Task: Find connections with filter location Zaqatala with filter topic #Bestadvicewith filter profile language Spanish with filter current company Toll Group with filter school Emeritus with filter industry Mental Health Care with filter service category Information Management with filter keywords title Supervisors
Action: Mouse moved to (512, 193)
Screenshot: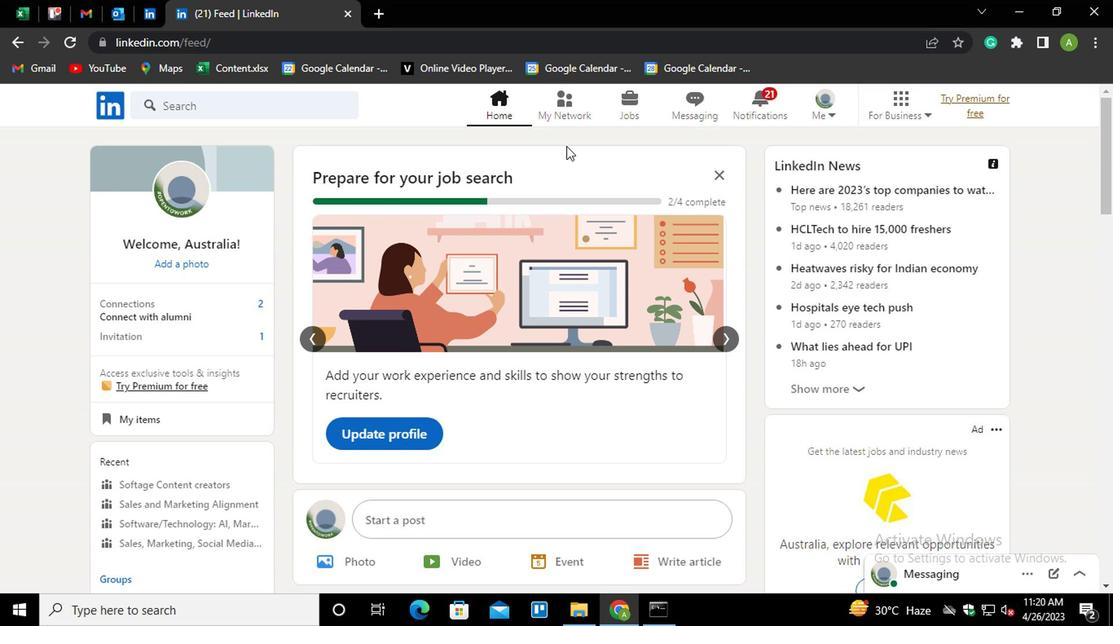 
Action: Mouse pressed left at (512, 193)
Screenshot: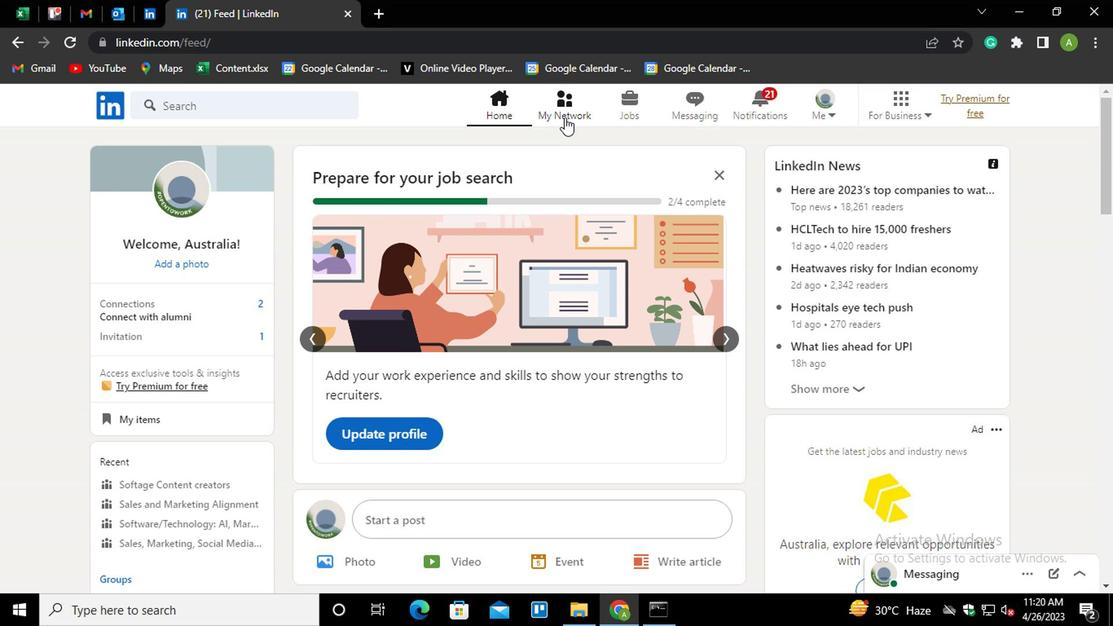 
Action: Mouse moved to (279, 243)
Screenshot: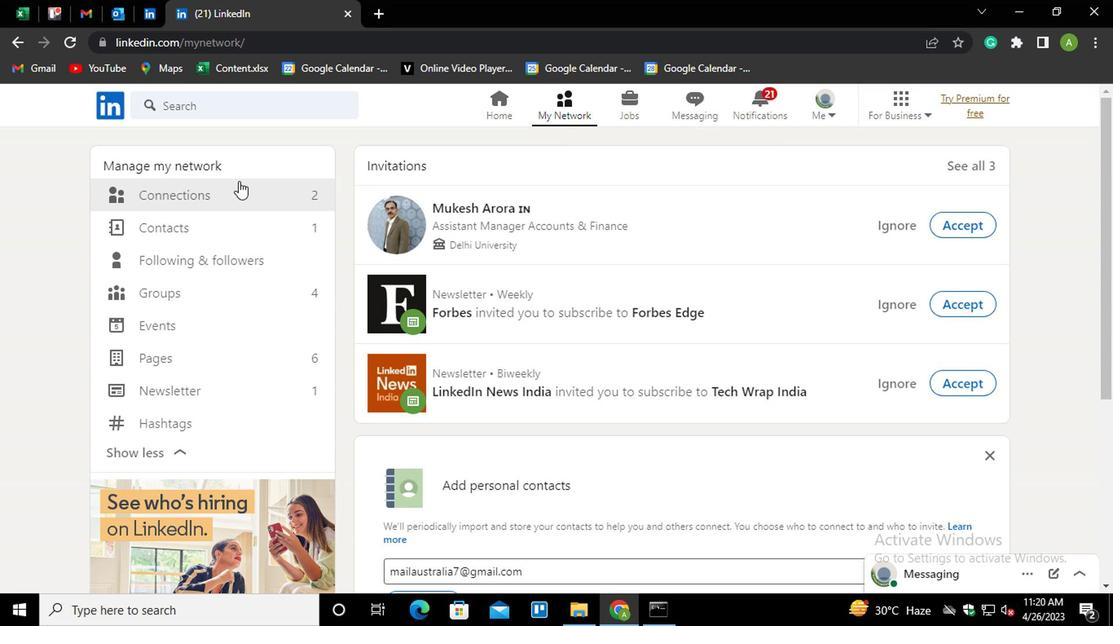 
Action: Mouse pressed left at (279, 243)
Screenshot: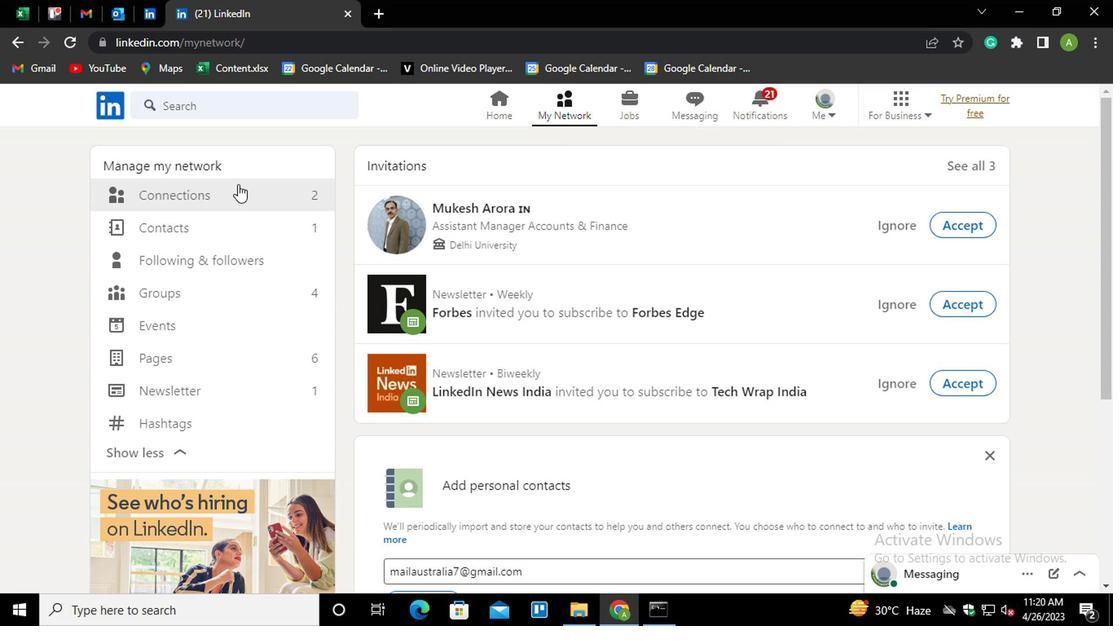 
Action: Mouse moved to (578, 250)
Screenshot: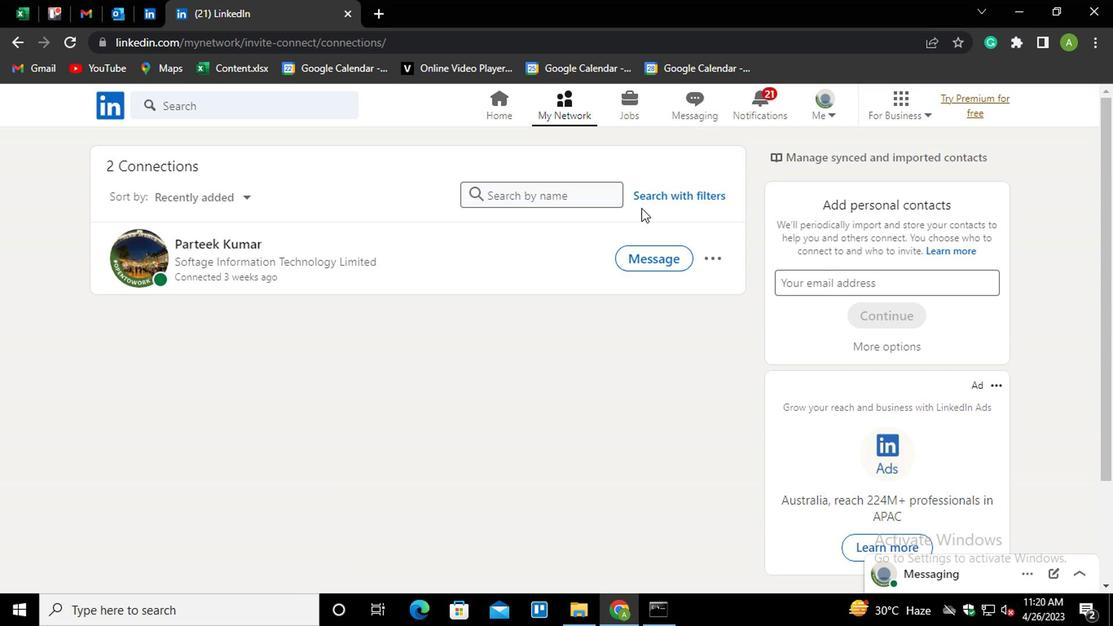 
Action: Mouse pressed left at (578, 250)
Screenshot: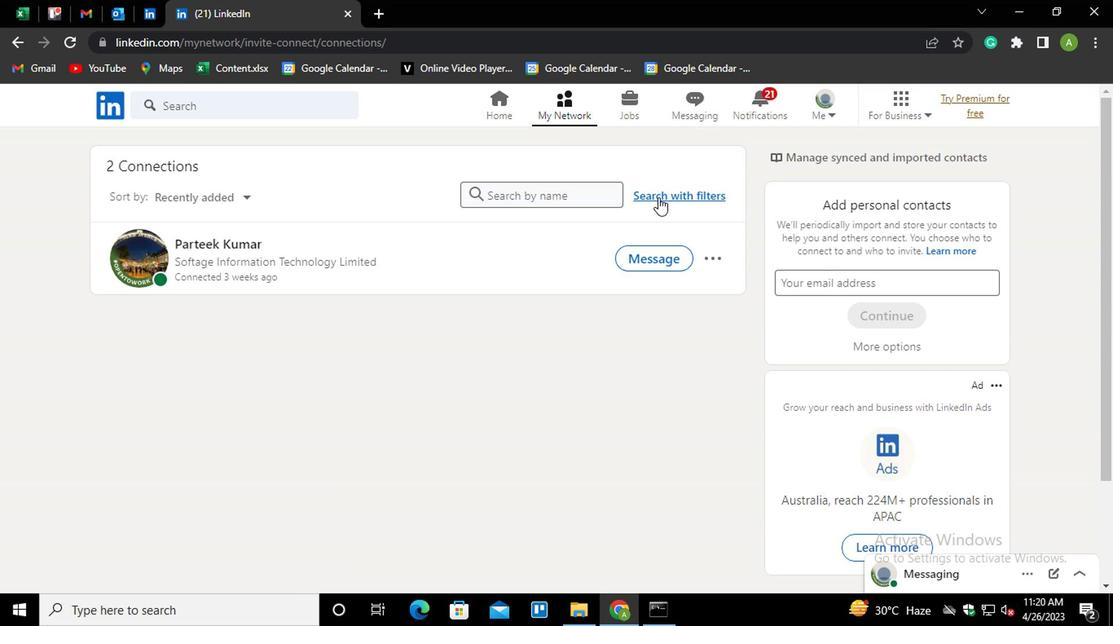 
Action: Mouse moved to (501, 216)
Screenshot: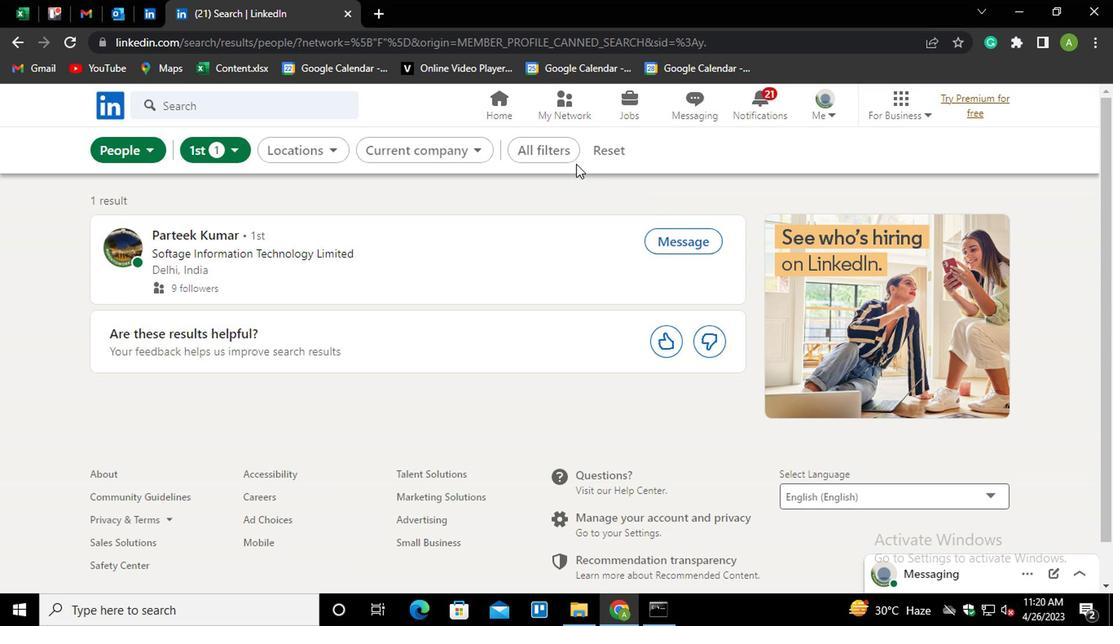
Action: Mouse pressed left at (501, 216)
Screenshot: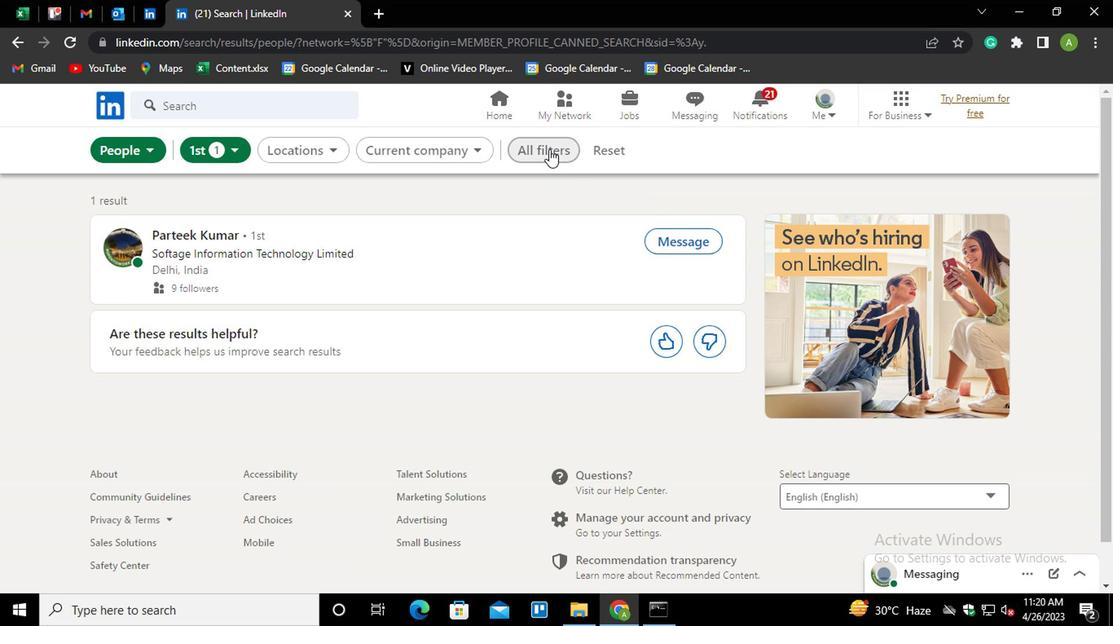 
Action: Mouse moved to (650, 327)
Screenshot: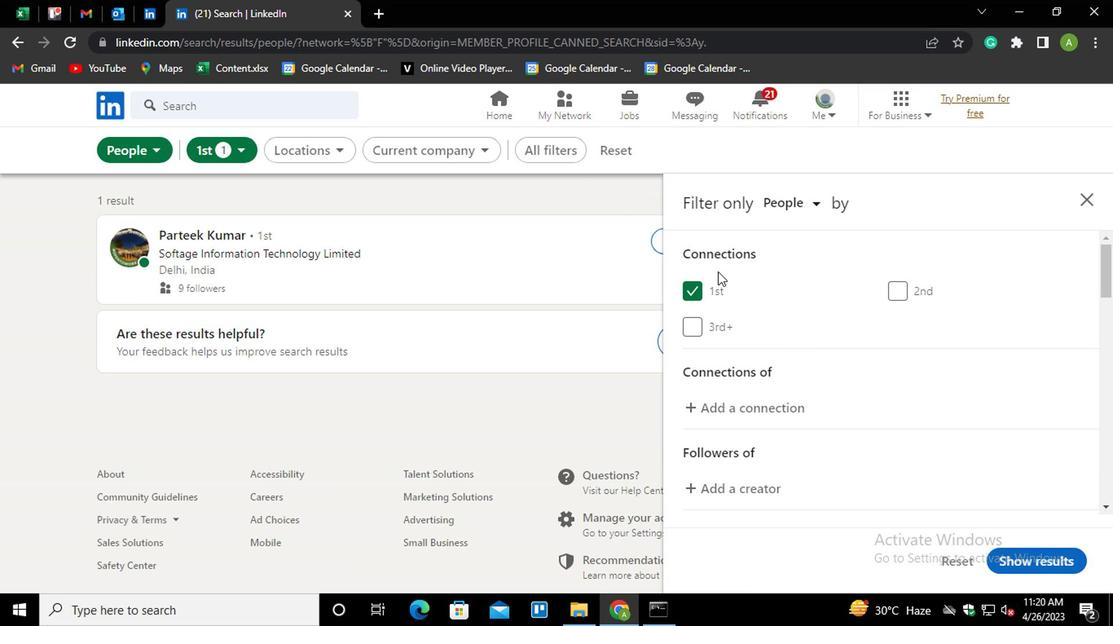 
Action: Mouse scrolled (650, 327) with delta (0, 0)
Screenshot: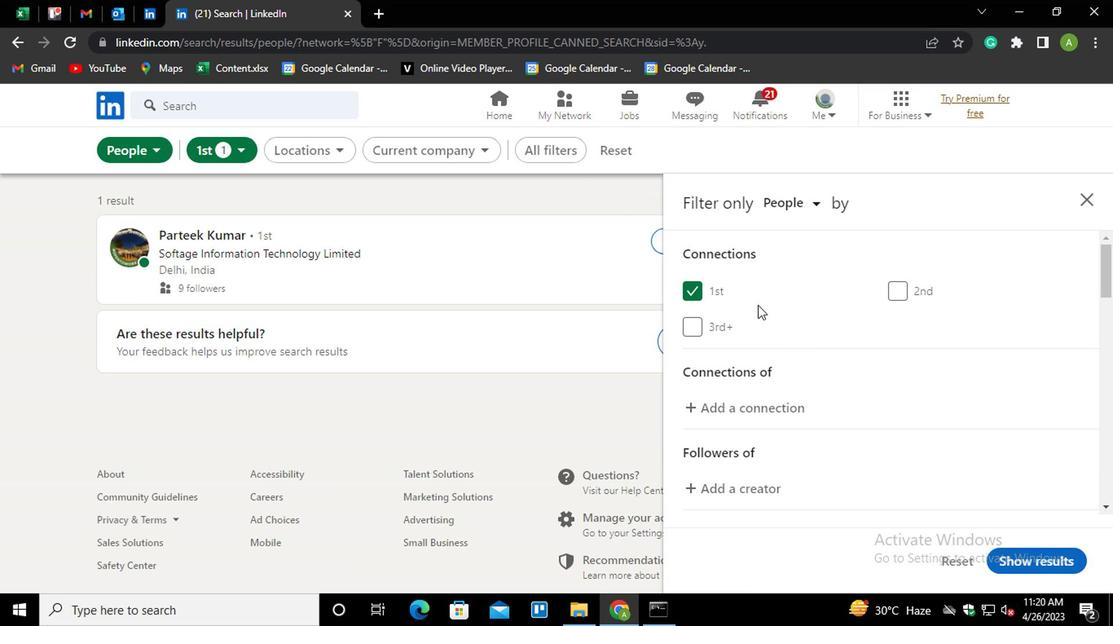 
Action: Mouse scrolled (650, 327) with delta (0, 0)
Screenshot: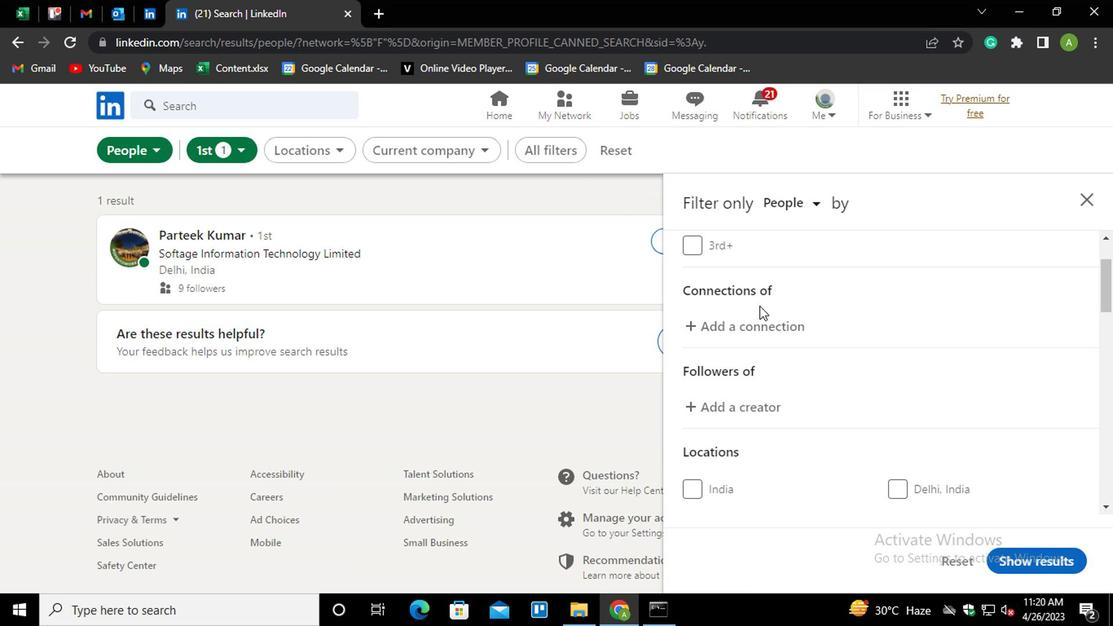
Action: Mouse scrolled (650, 327) with delta (0, 0)
Screenshot: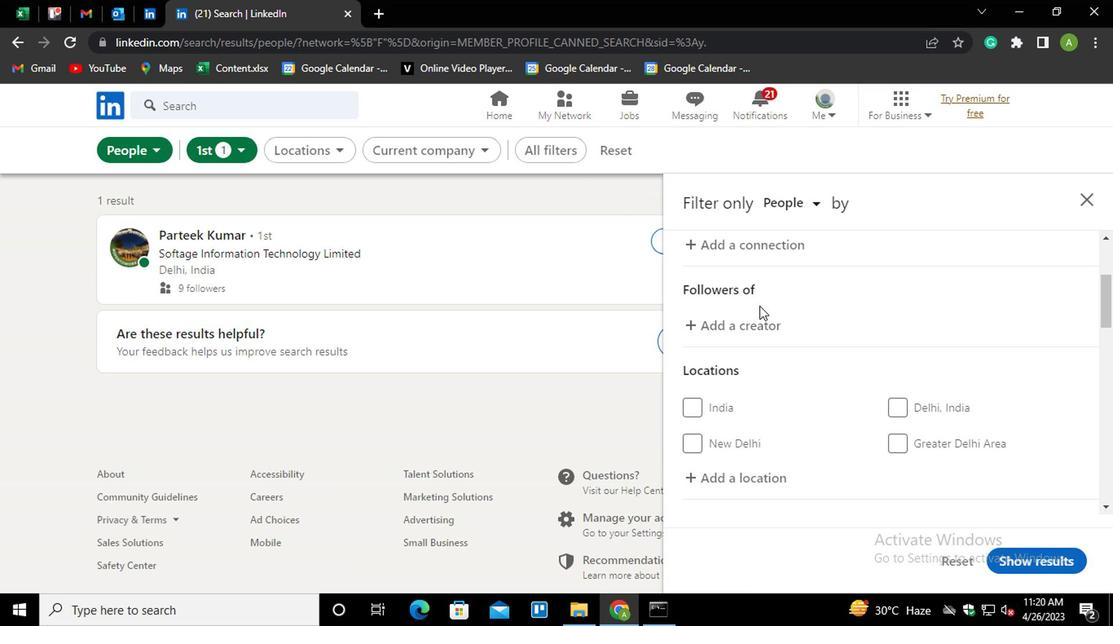 
Action: Mouse moved to (641, 389)
Screenshot: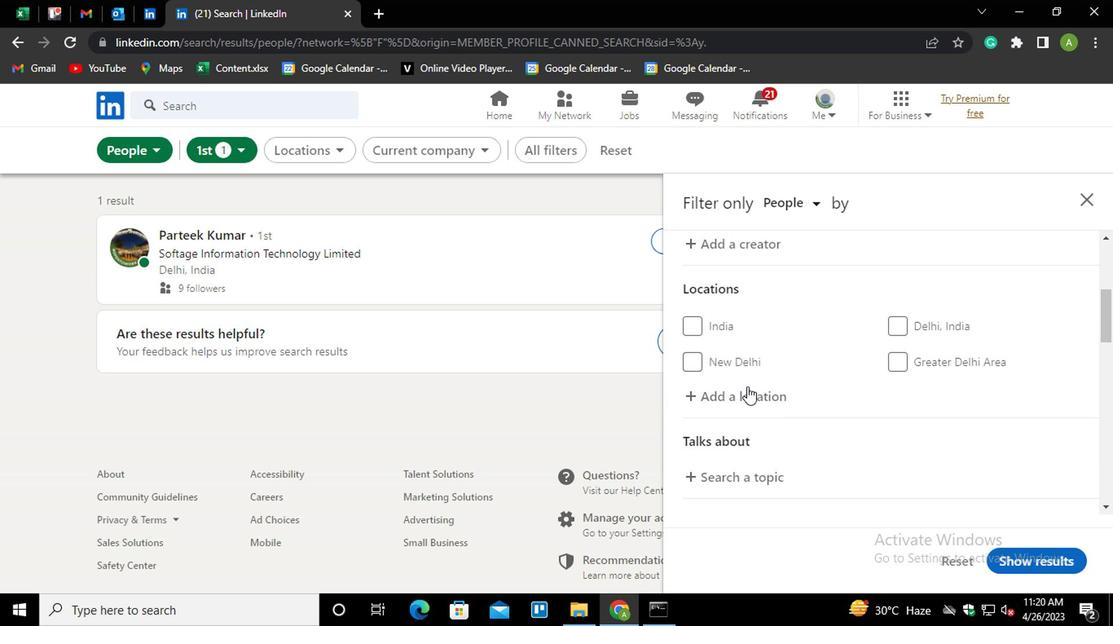 
Action: Mouse pressed left at (641, 389)
Screenshot: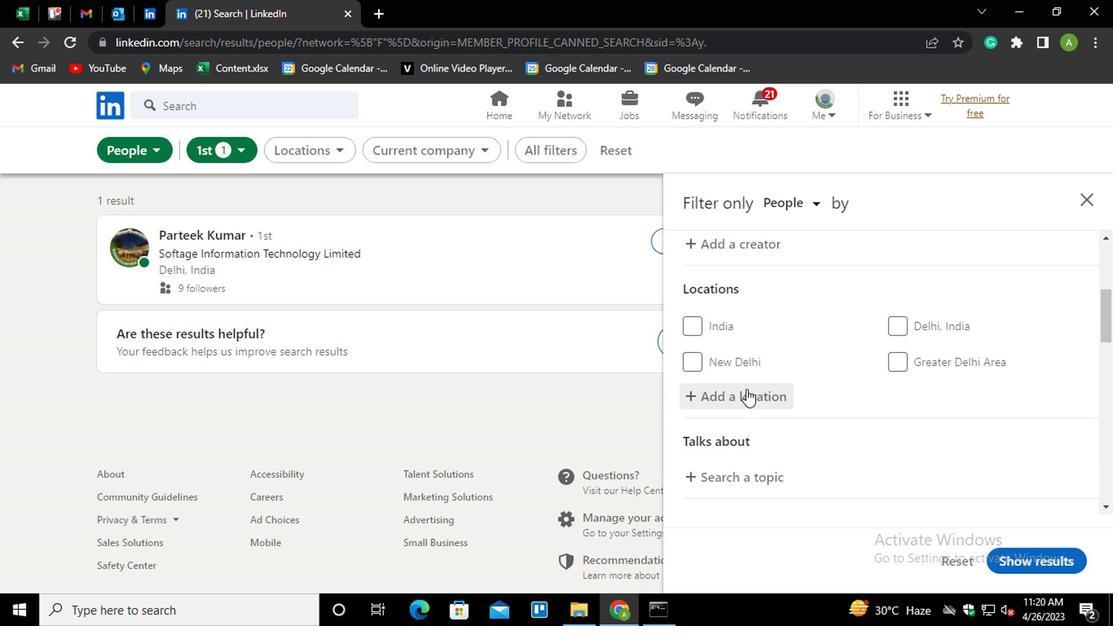 
Action: Mouse moved to (640, 392)
Screenshot: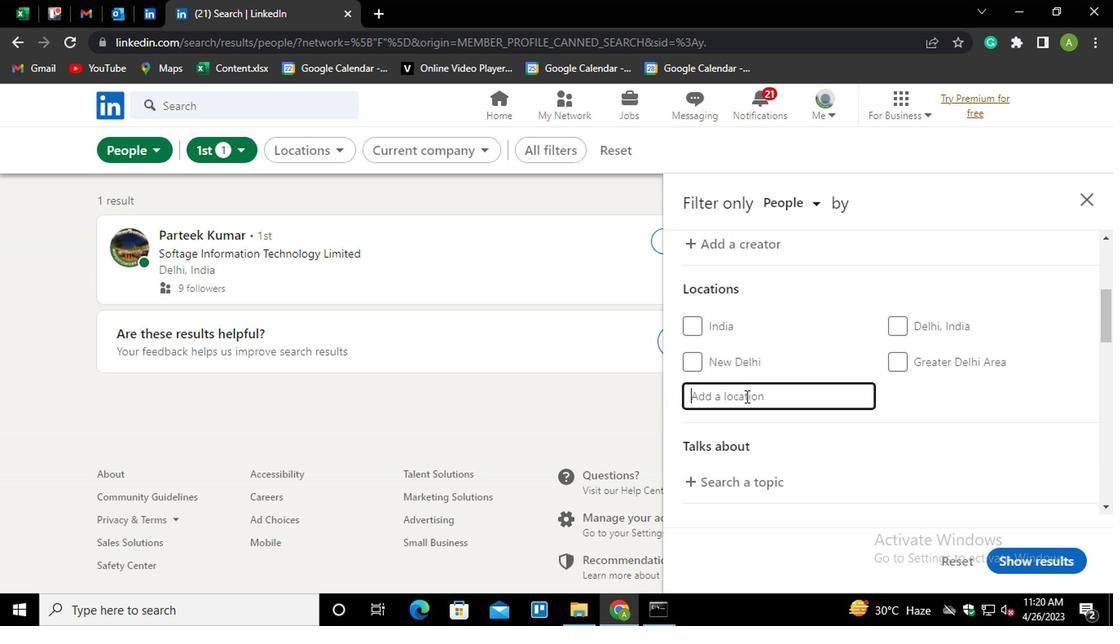 
Action: Mouse pressed left at (640, 392)
Screenshot: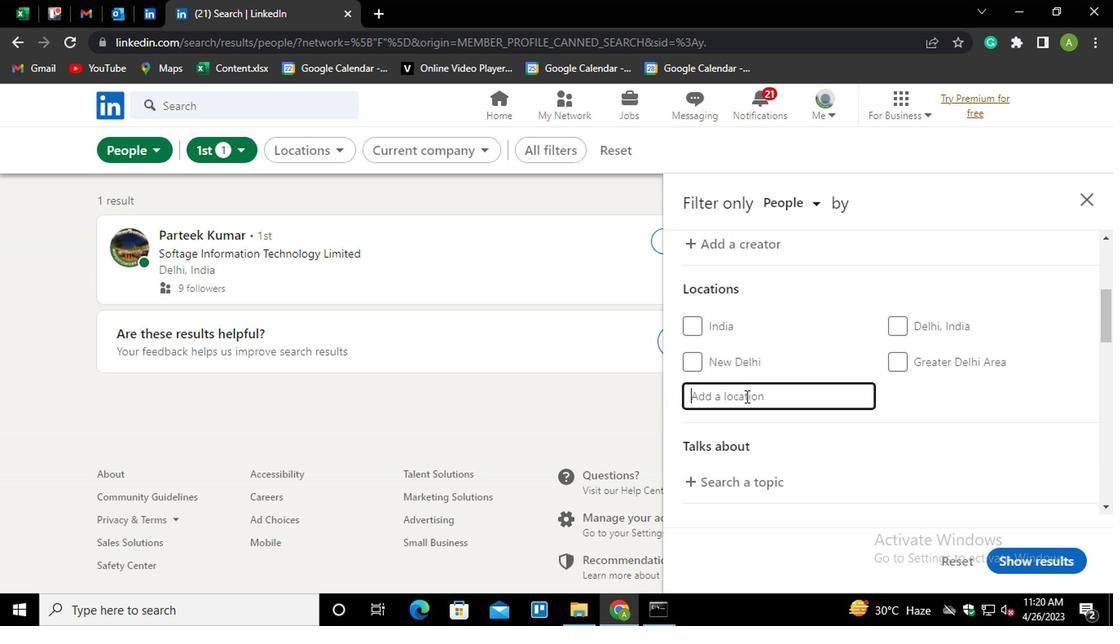 
Action: Mouse moved to (638, 393)
Screenshot: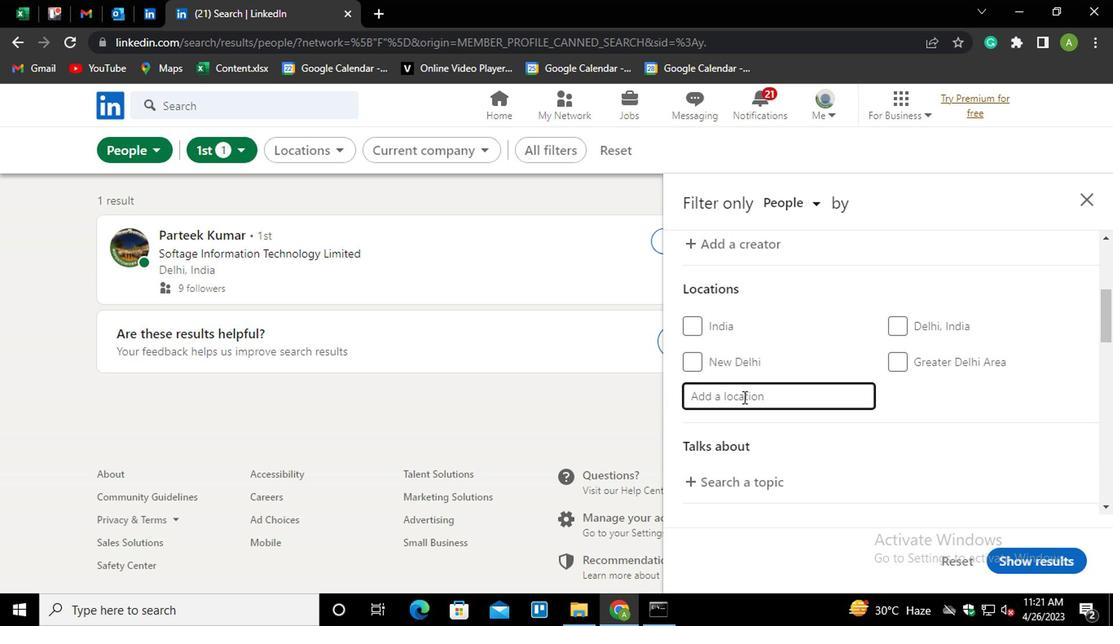 
Action: Key pressed <Key.shift>ZAQATAIA
Screenshot: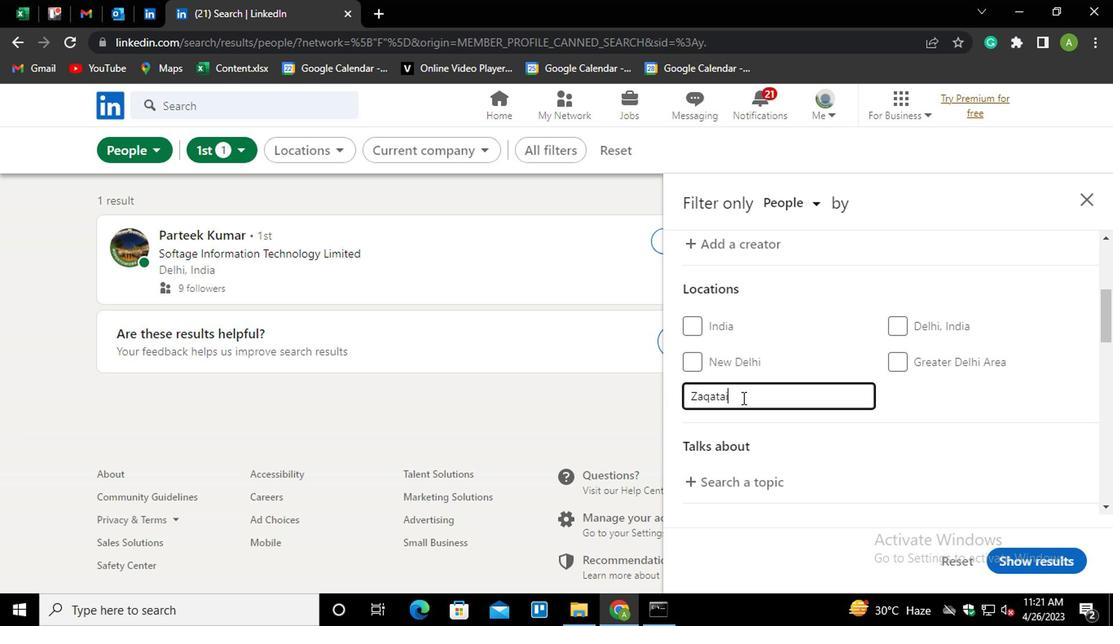 
Action: Mouse moved to (847, 417)
Screenshot: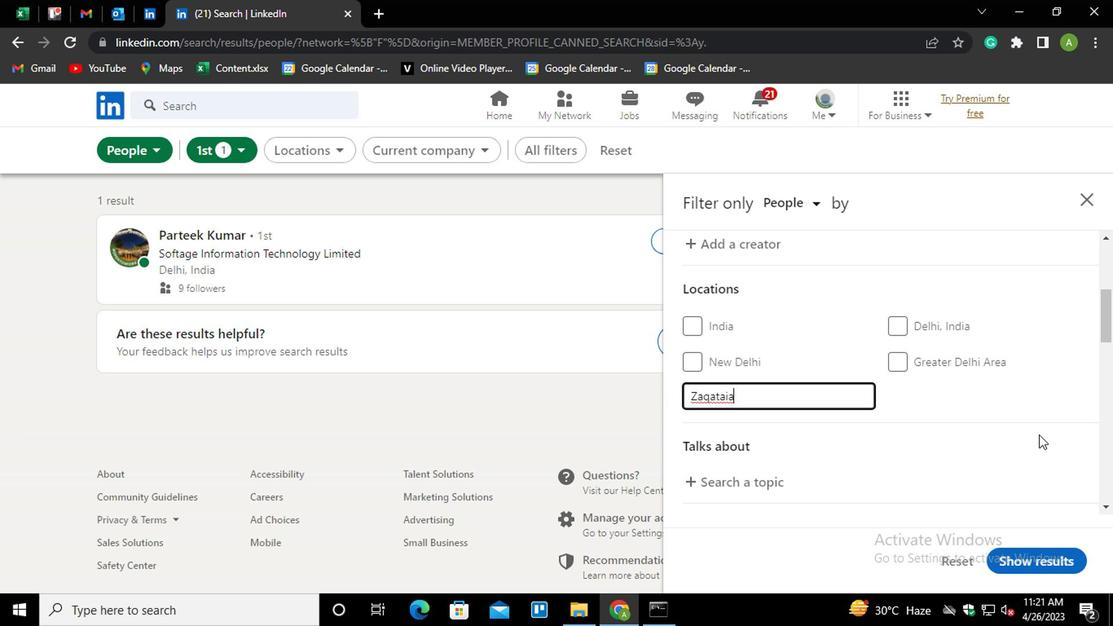 
Action: Mouse pressed left at (847, 417)
Screenshot: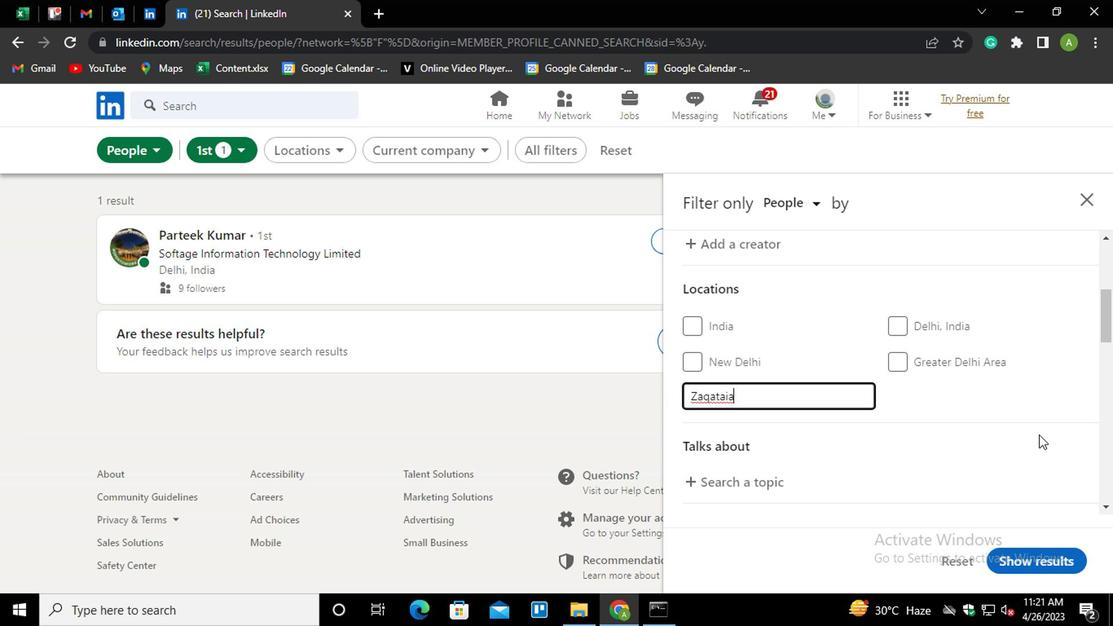 
Action: Mouse scrolled (847, 416) with delta (0, 0)
Screenshot: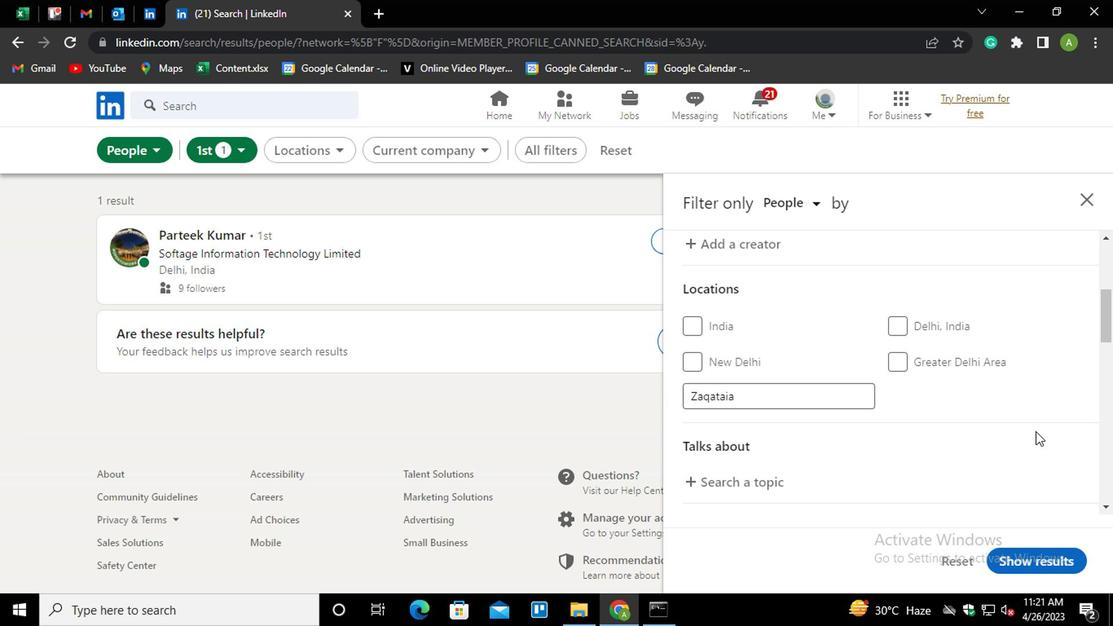 
Action: Mouse scrolled (847, 416) with delta (0, 0)
Screenshot: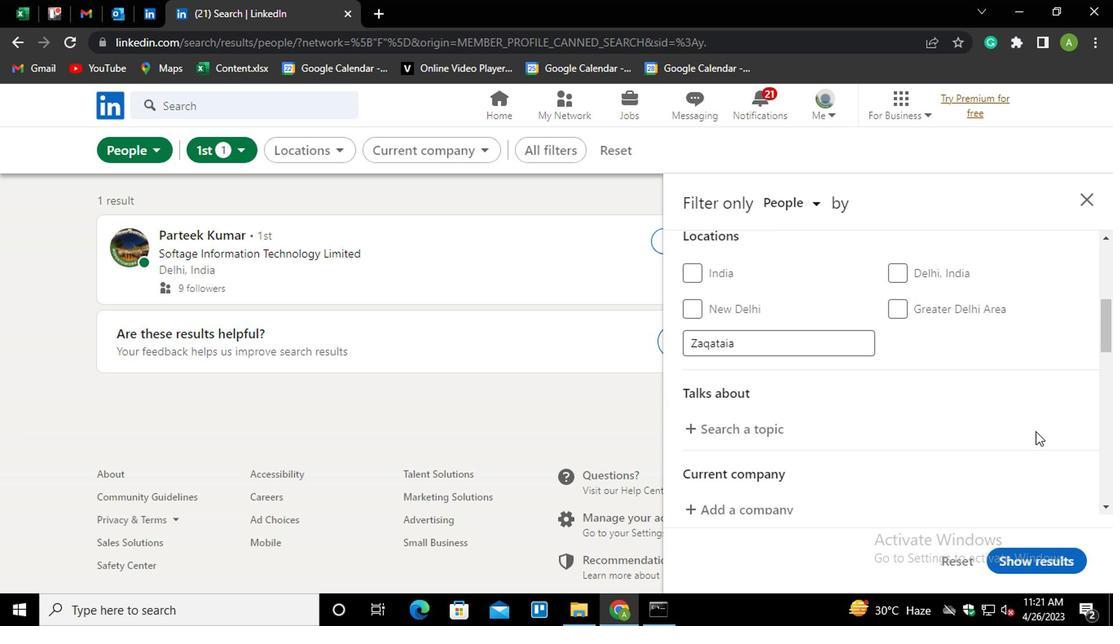 
Action: Mouse moved to (641, 332)
Screenshot: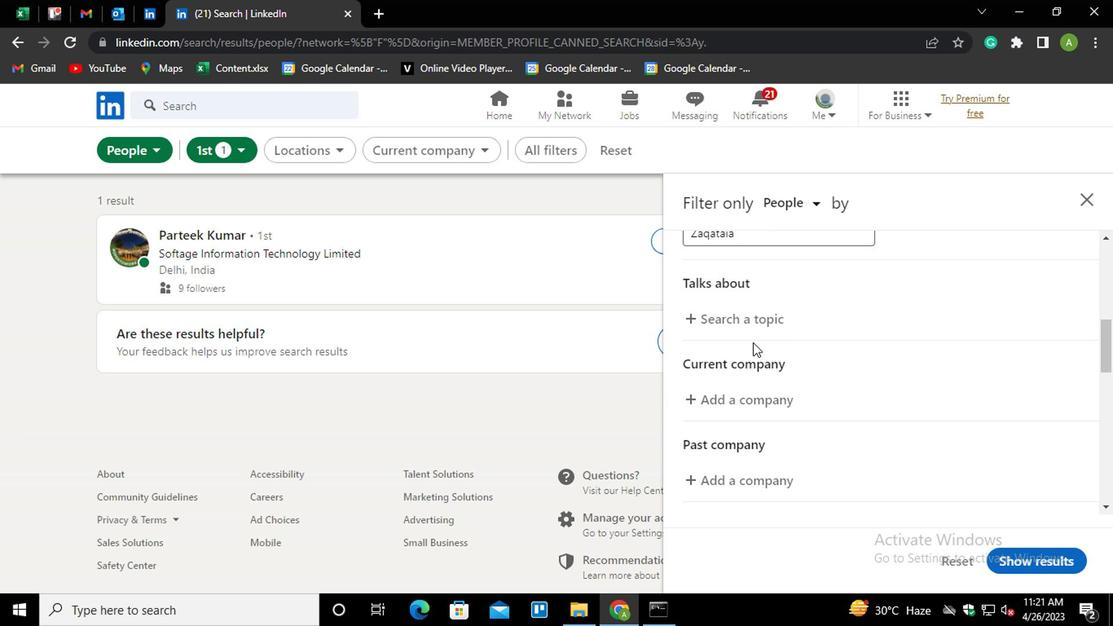 
Action: Mouse pressed left at (641, 332)
Screenshot: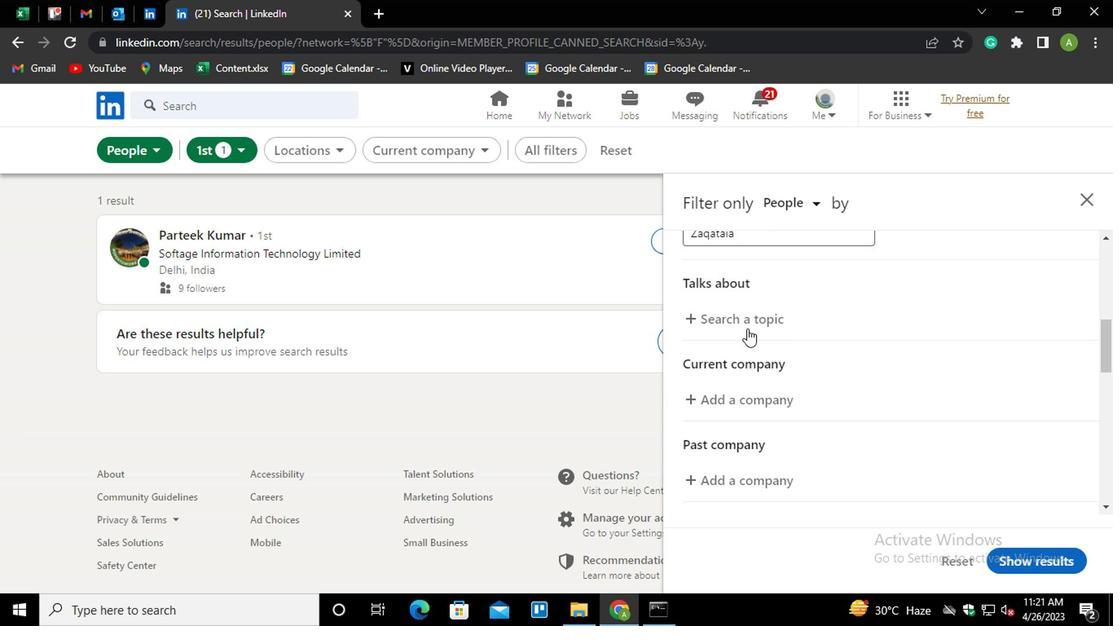 
Action: Key pressed <Key.shift>#<Key.shift>BESTADVICE
Screenshot: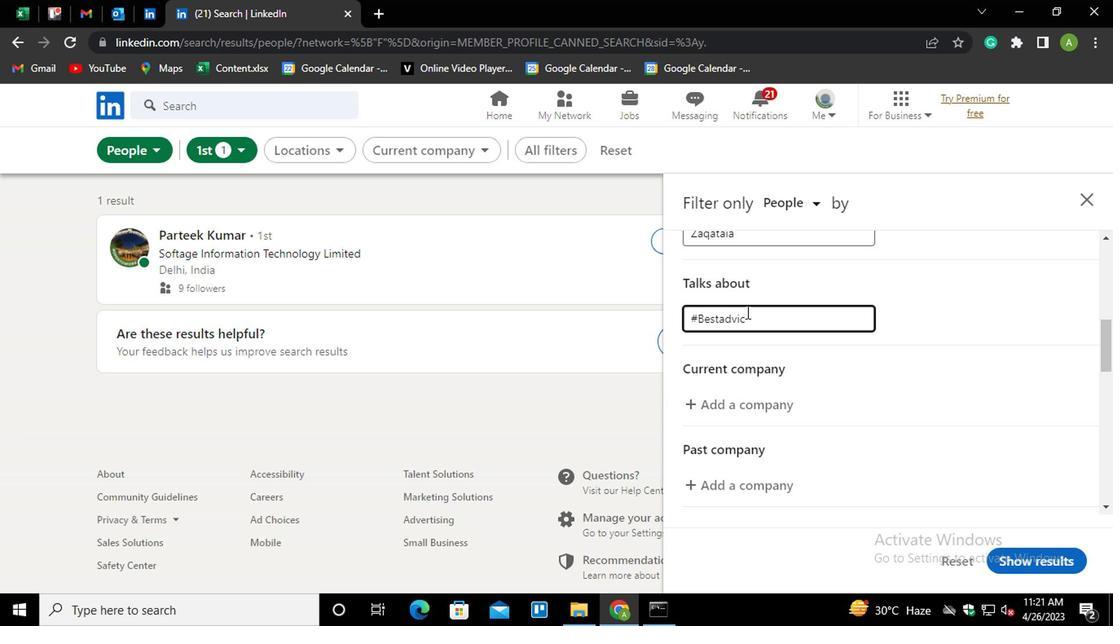 
Action: Mouse moved to (829, 342)
Screenshot: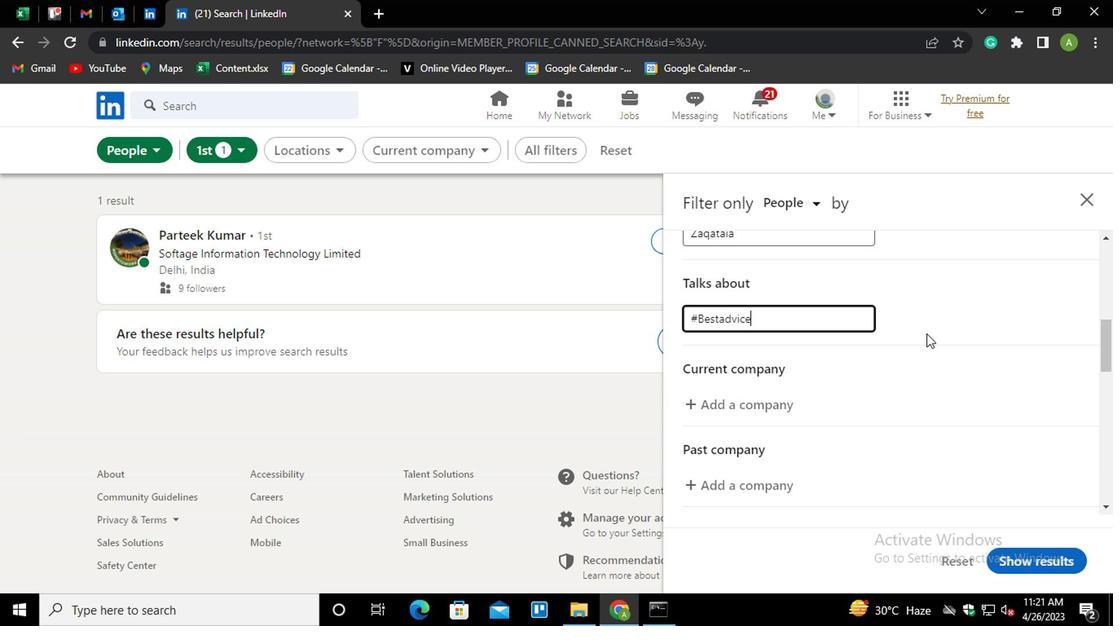 
Action: Mouse pressed left at (829, 342)
Screenshot: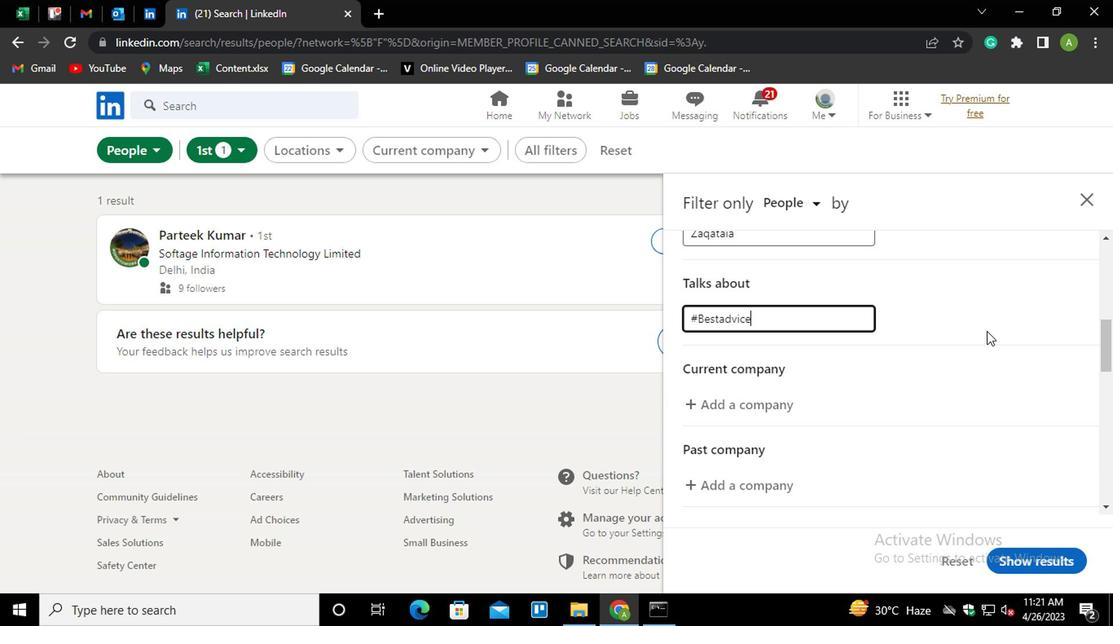 
Action: Mouse moved to (829, 342)
Screenshot: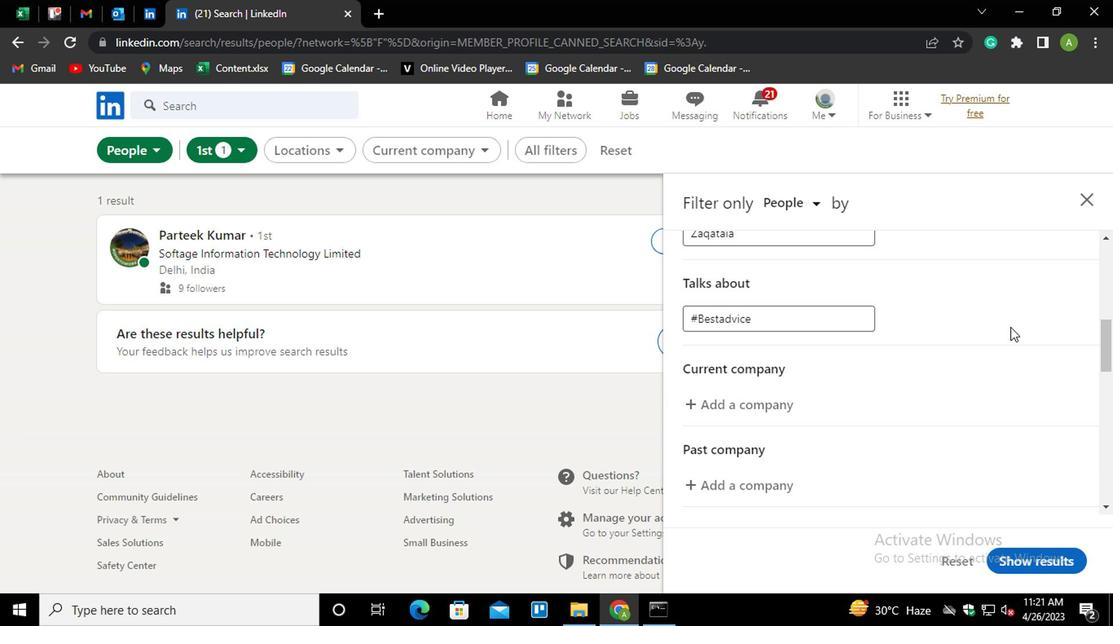 
Action: Mouse scrolled (829, 342) with delta (0, 0)
Screenshot: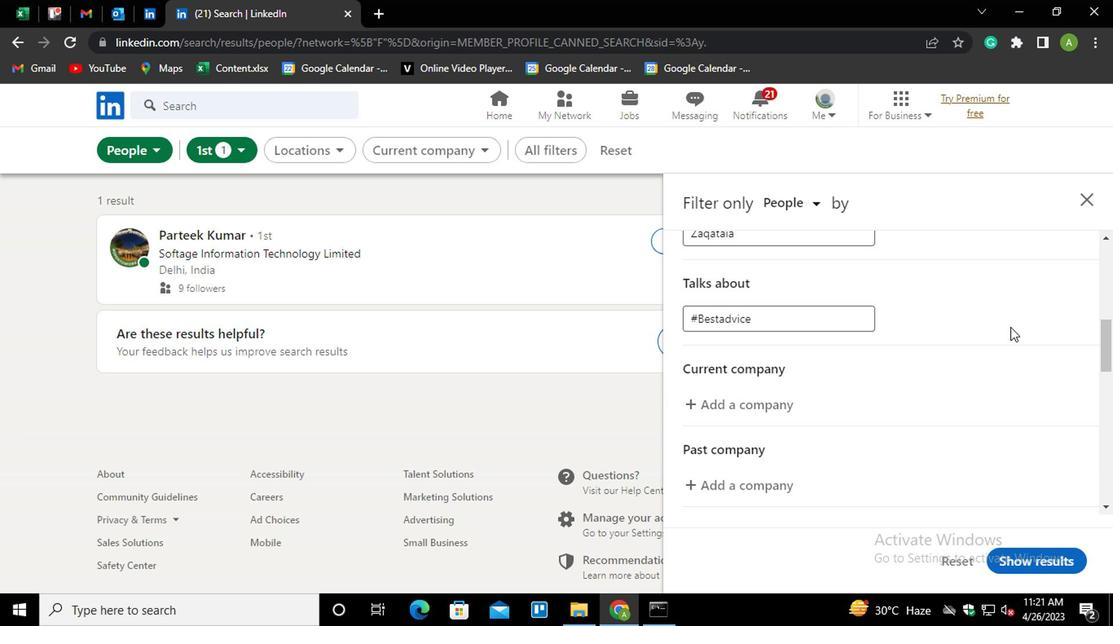 
Action: Mouse moved to (642, 342)
Screenshot: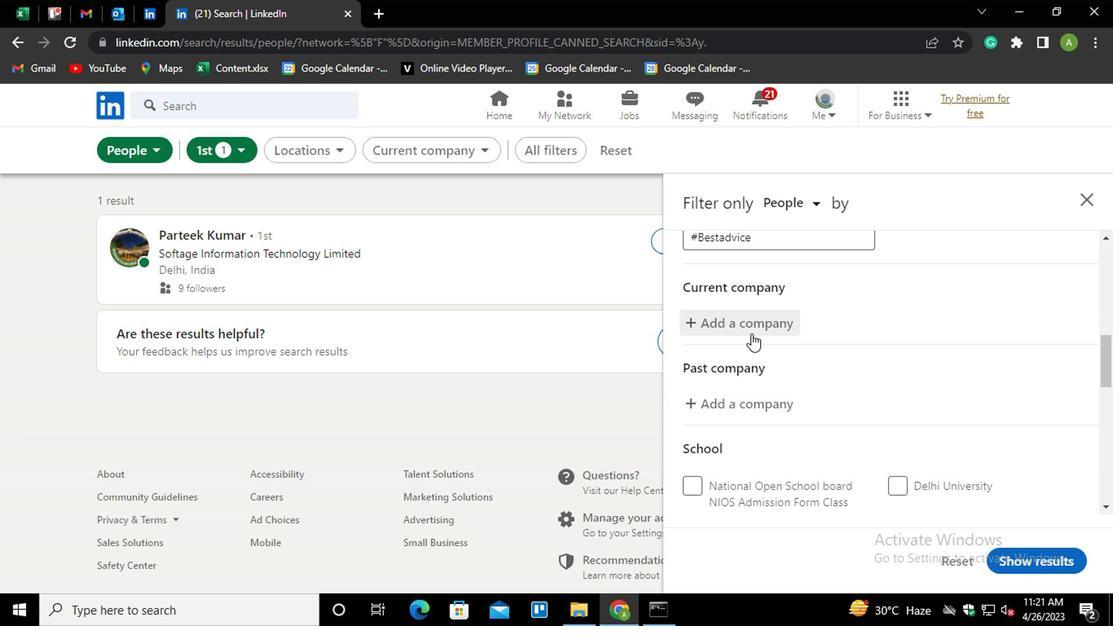 
Action: Mouse pressed left at (642, 342)
Screenshot: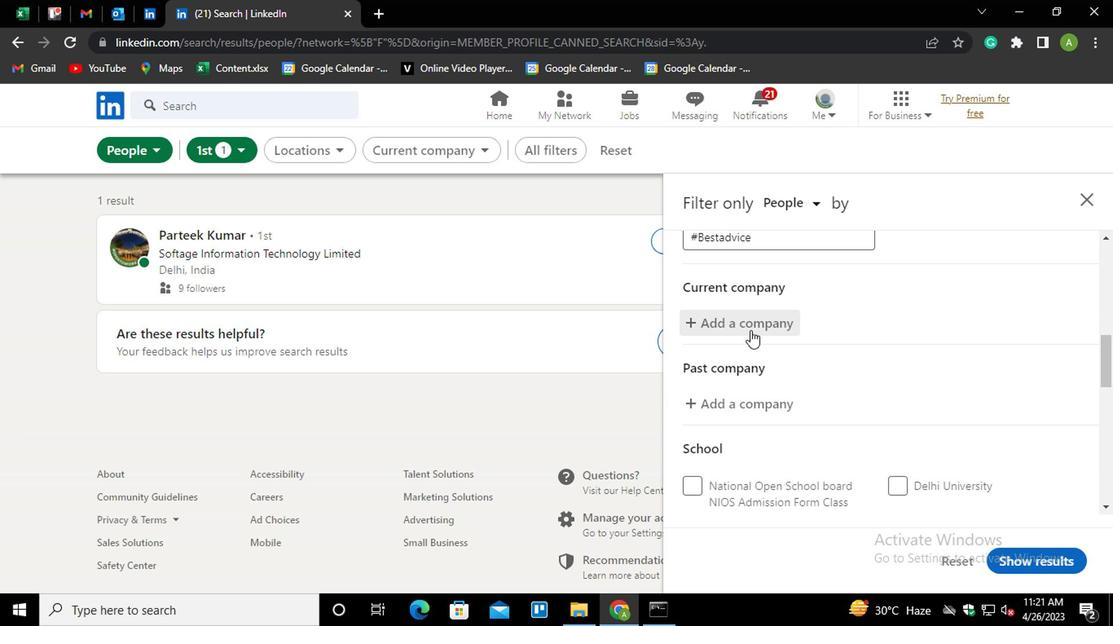 
Action: Mouse moved to (644, 339)
Screenshot: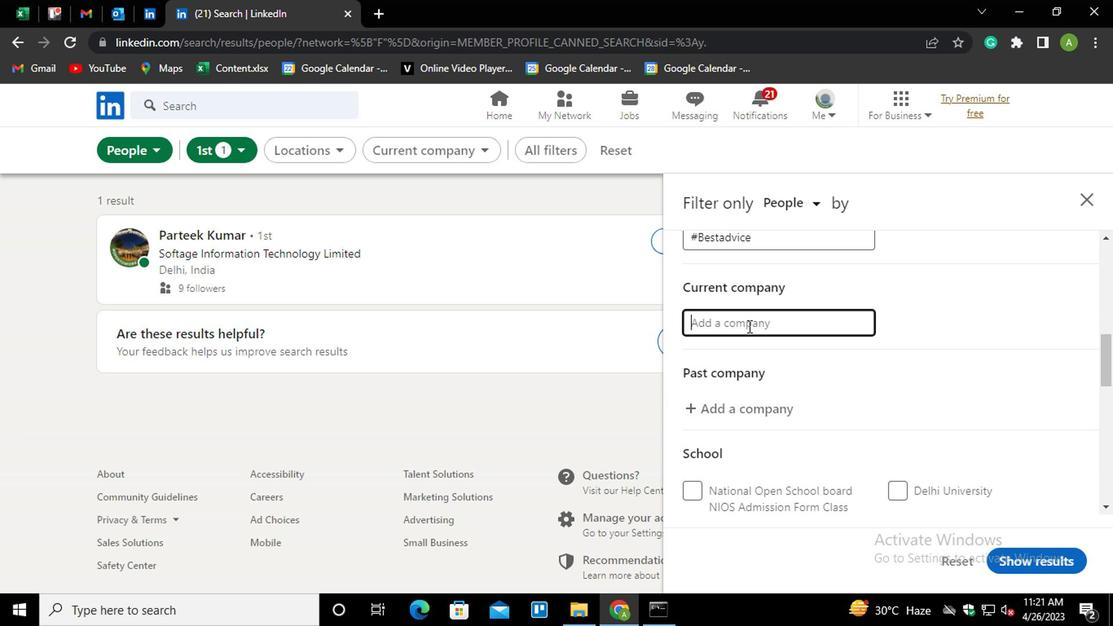 
Action: Mouse pressed left at (644, 339)
Screenshot: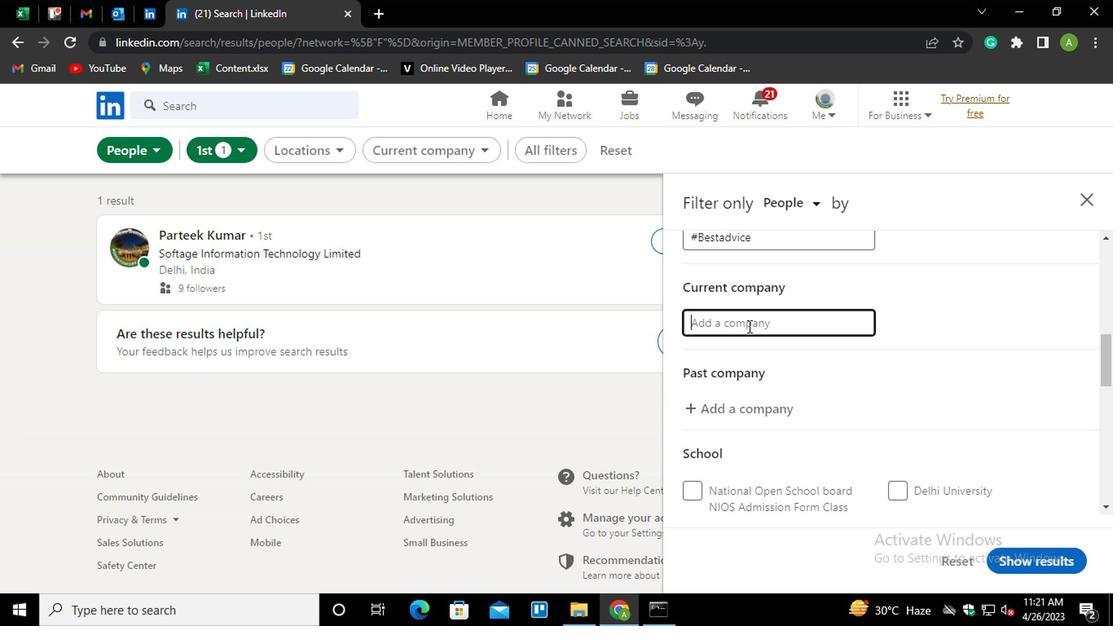 
Action: Key pressed <Key.shift>TOLL<Key.down><Key.enter>
Screenshot: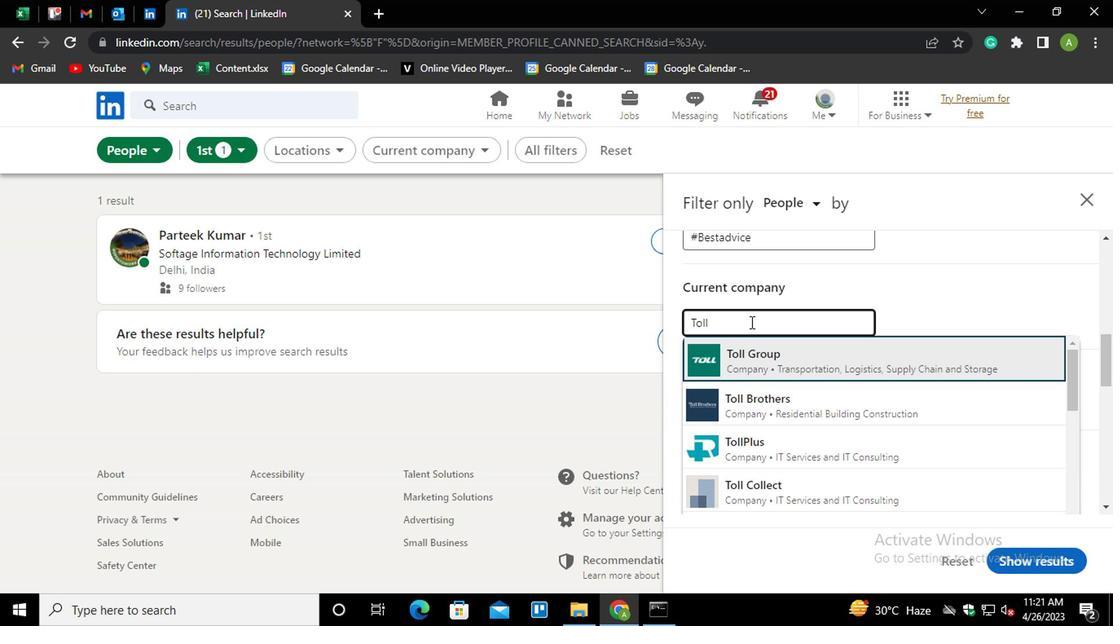 
Action: Mouse moved to (664, 343)
Screenshot: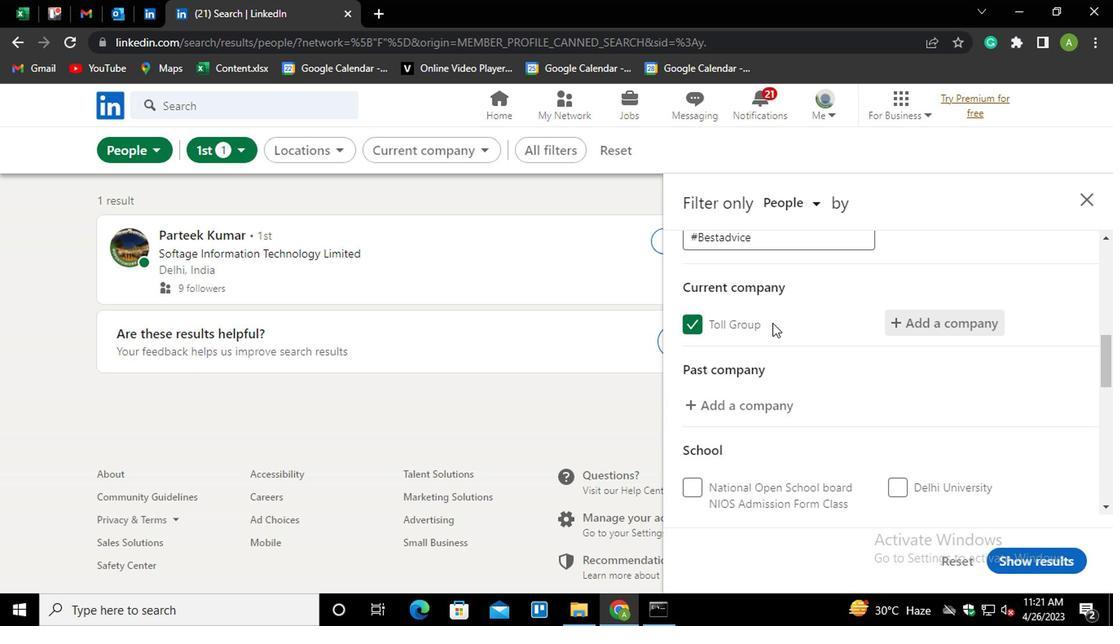 
Action: Mouse scrolled (664, 342) with delta (0, 0)
Screenshot: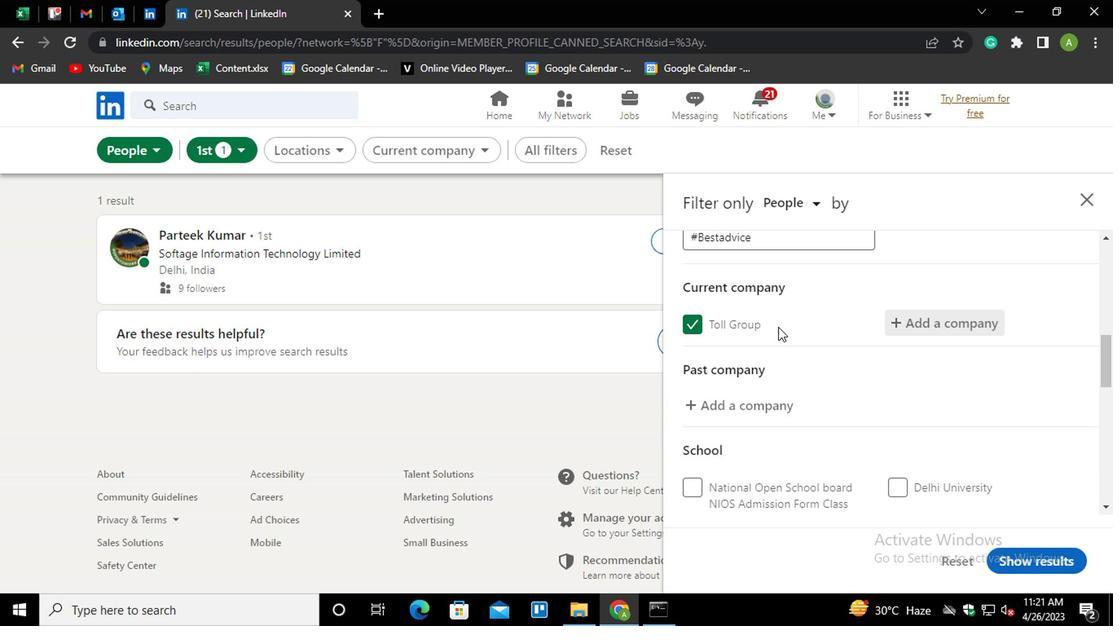 
Action: Mouse scrolled (664, 342) with delta (0, 0)
Screenshot: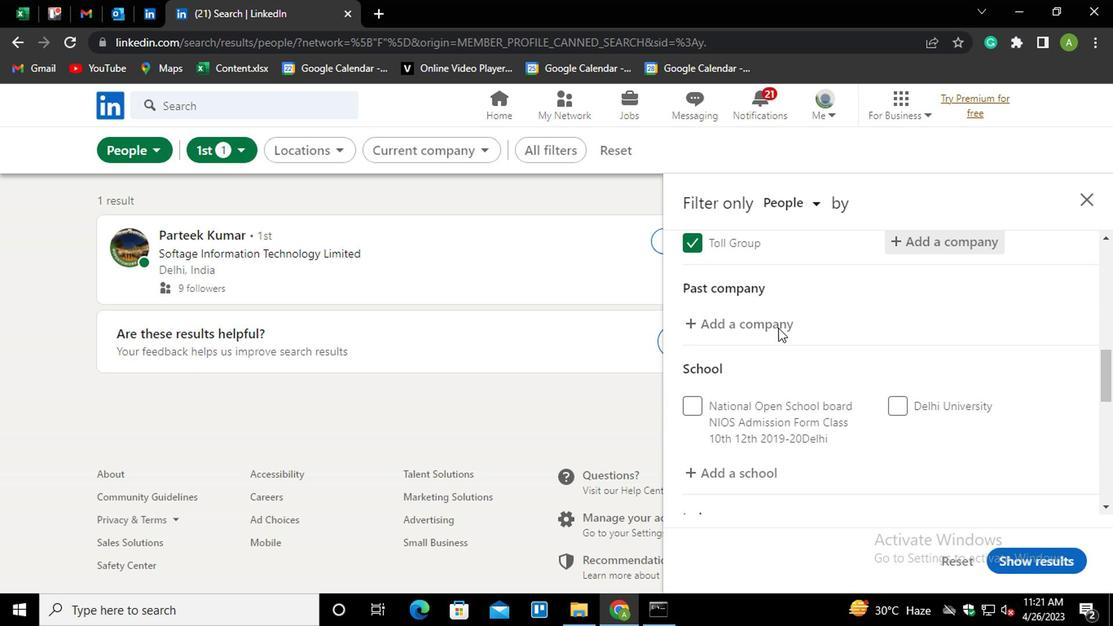 
Action: Mouse moved to (639, 389)
Screenshot: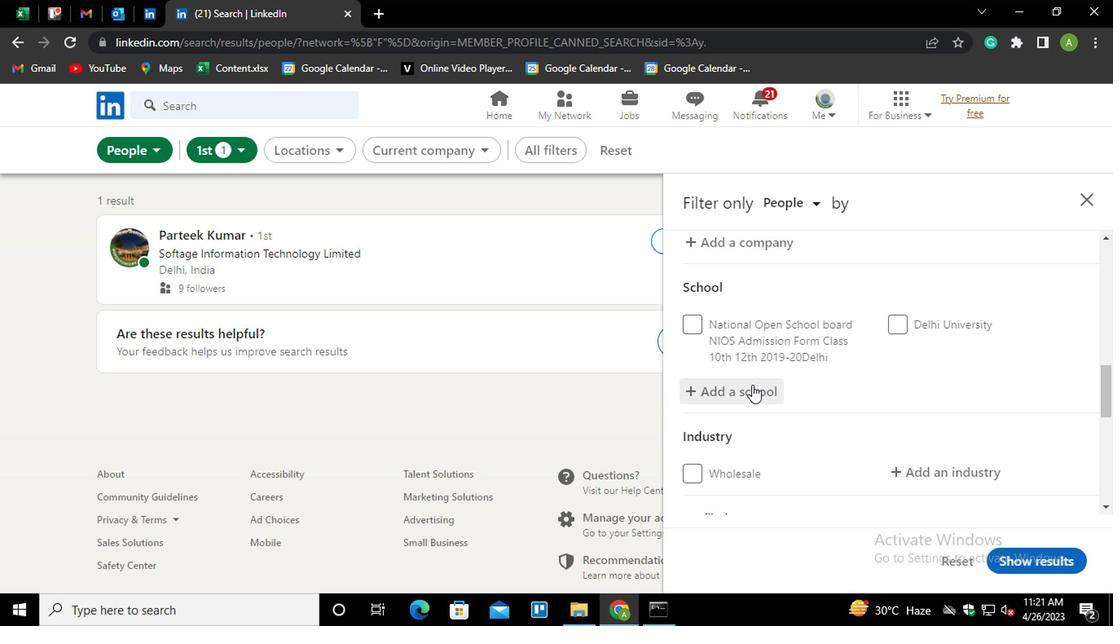 
Action: Mouse pressed left at (639, 389)
Screenshot: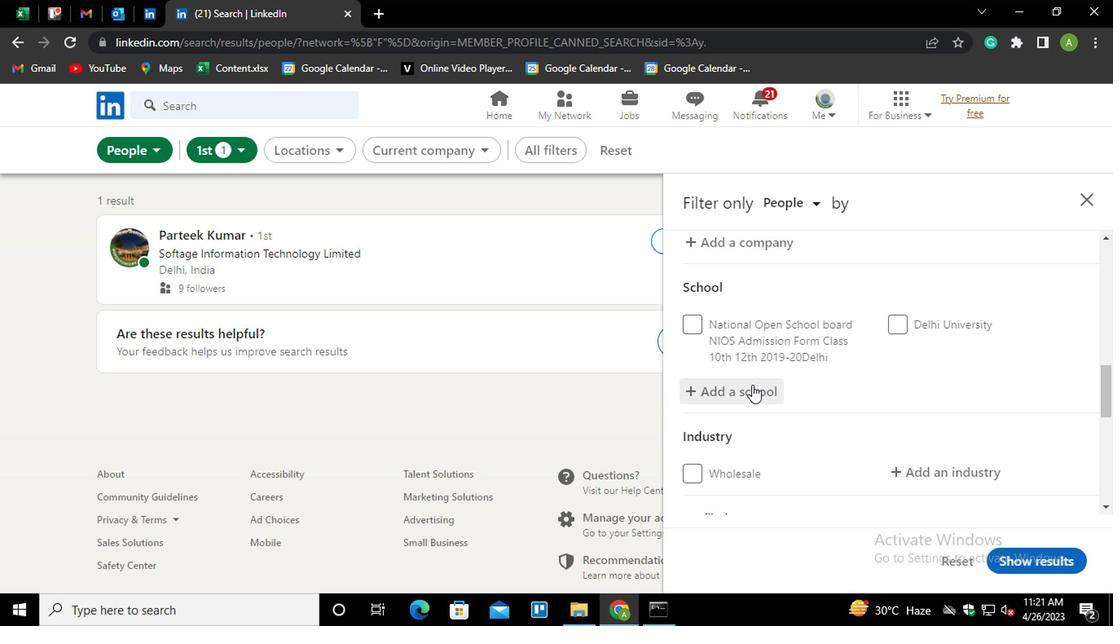 
Action: Mouse moved to (639, 391)
Screenshot: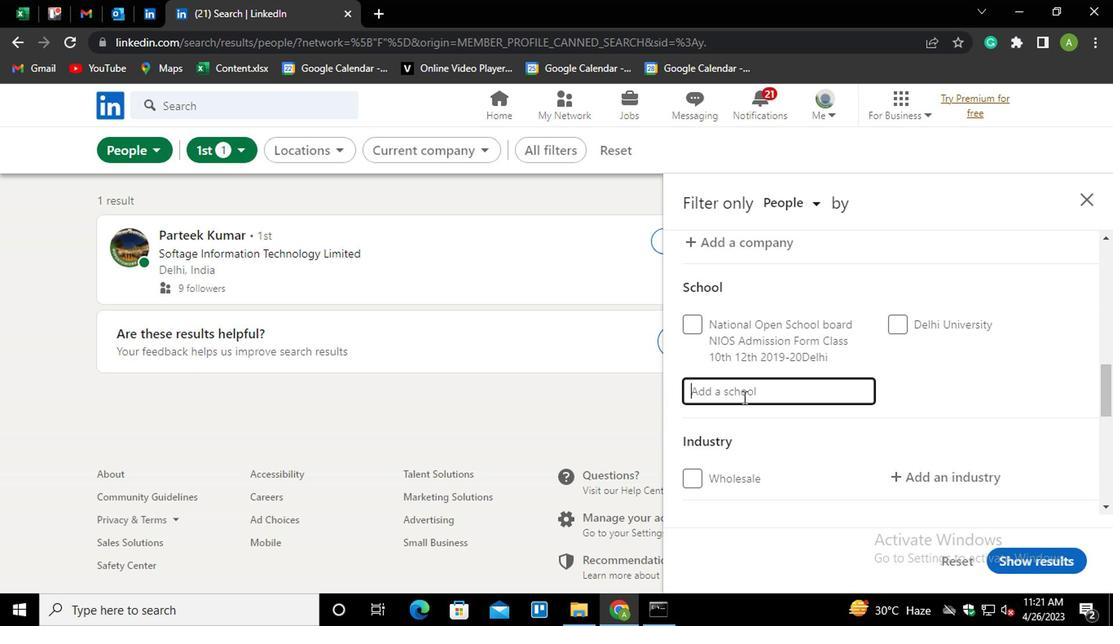 
Action: Mouse pressed left at (639, 391)
Screenshot: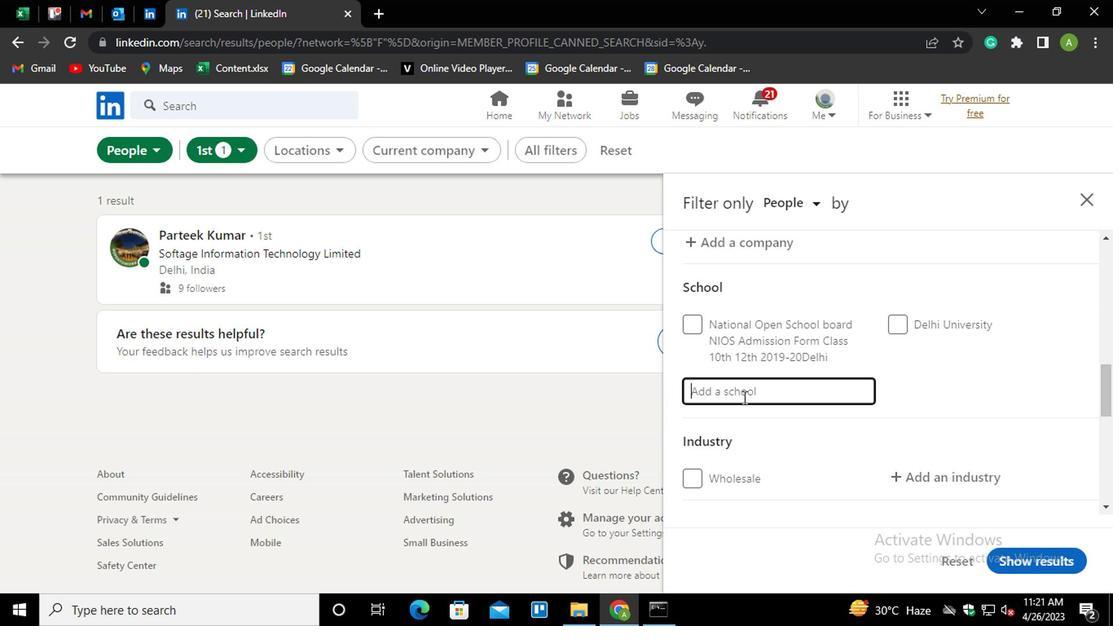 
Action: Key pressed <Key.shift>EMER<Key.down><Key.enter>
Screenshot: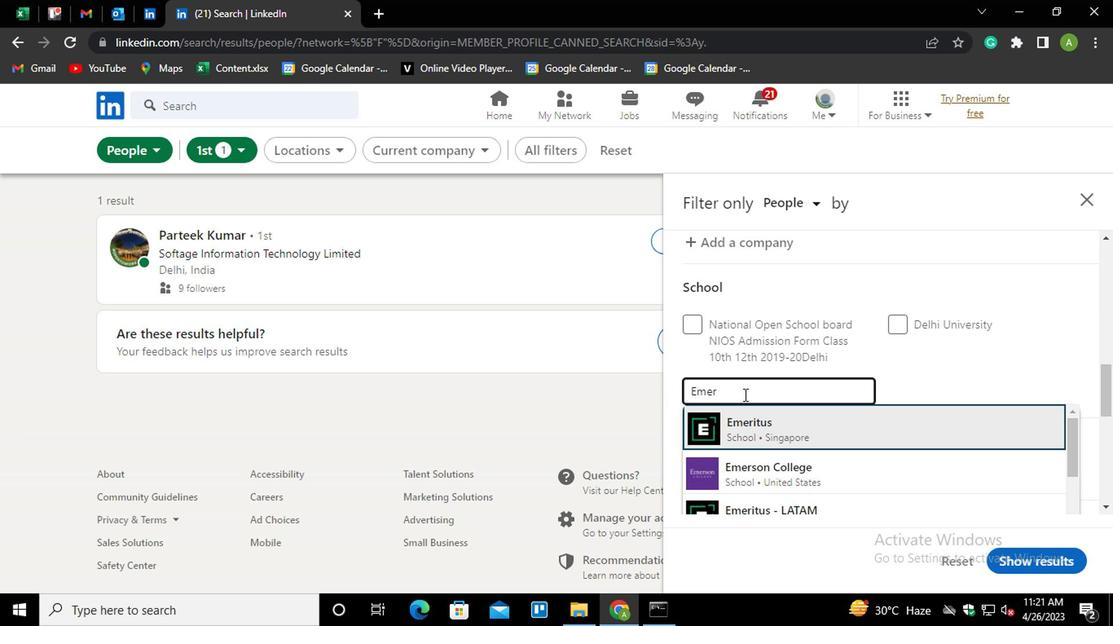 
Action: Mouse moved to (656, 389)
Screenshot: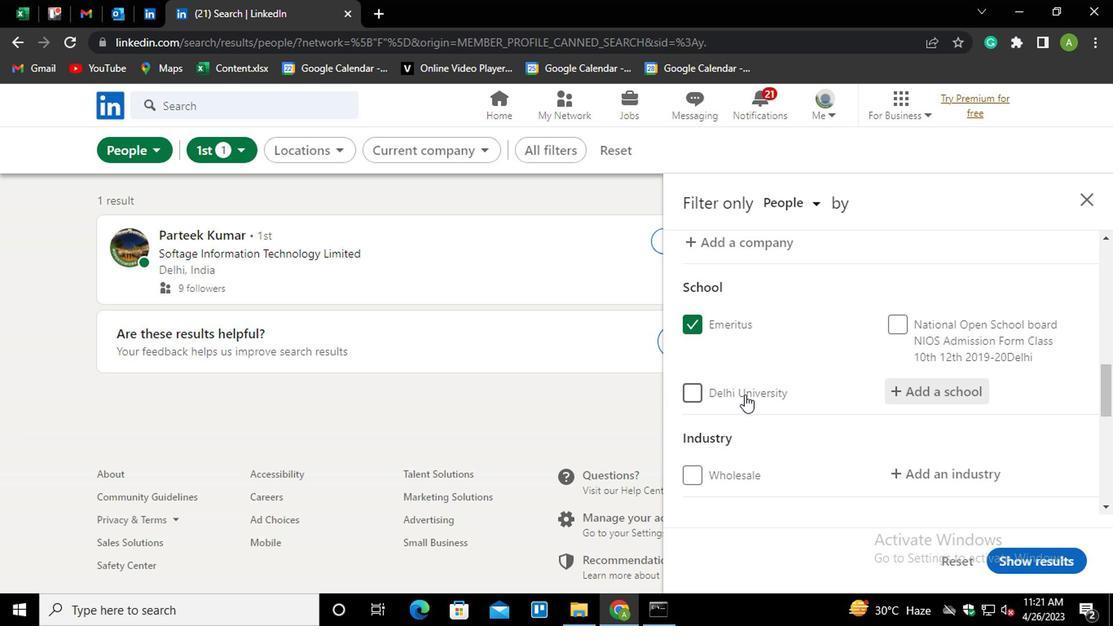 
Action: Mouse scrolled (656, 388) with delta (0, 0)
Screenshot: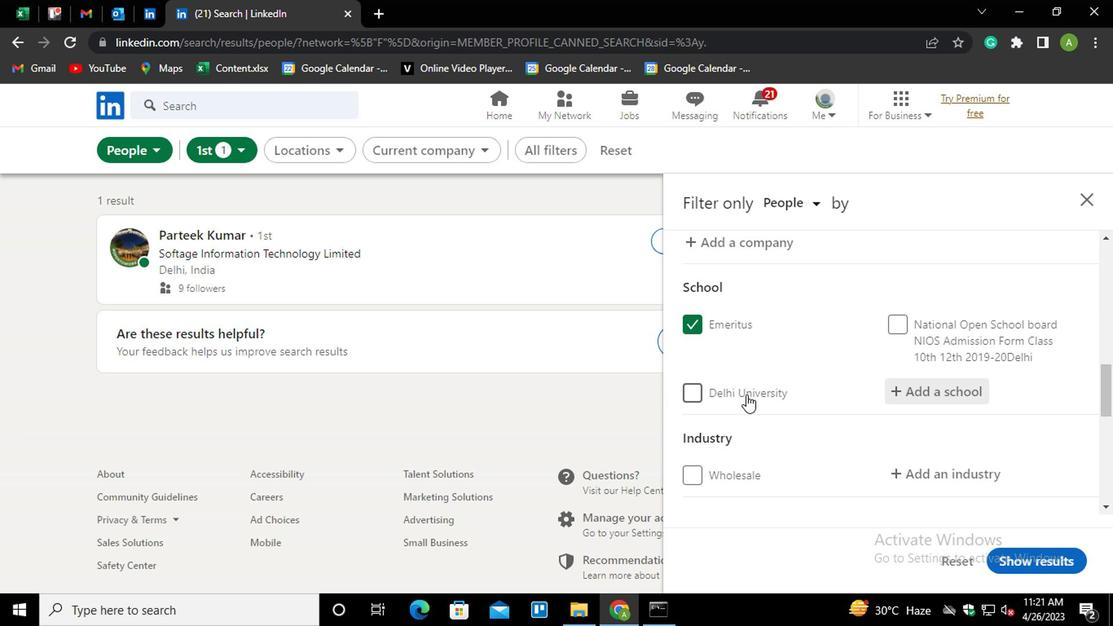 
Action: Mouse scrolled (656, 388) with delta (0, 0)
Screenshot: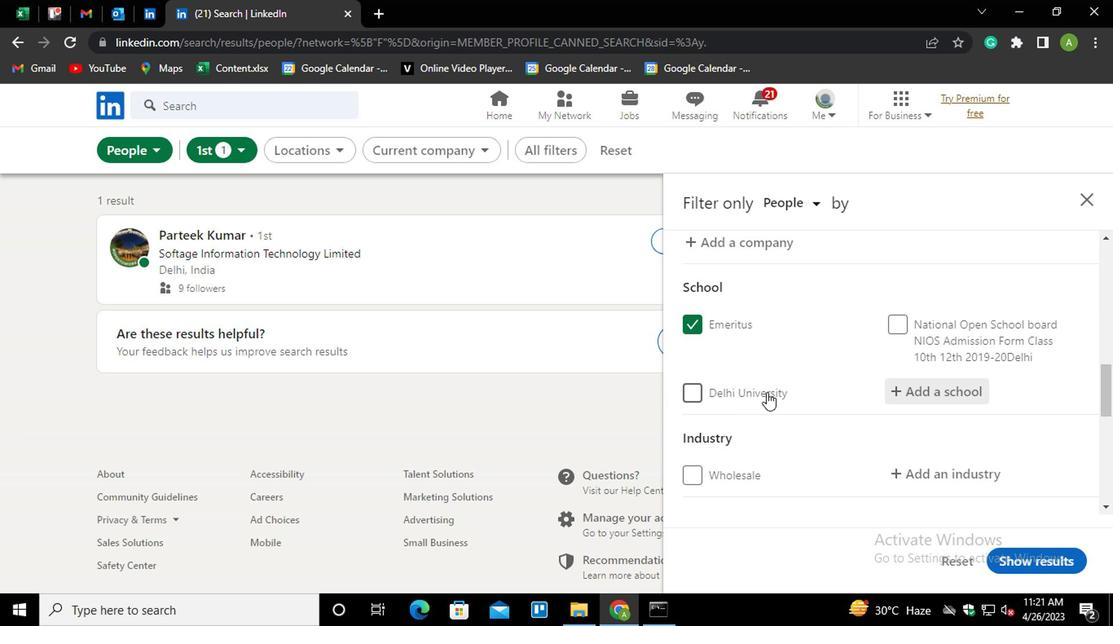 
Action: Mouse moved to (751, 334)
Screenshot: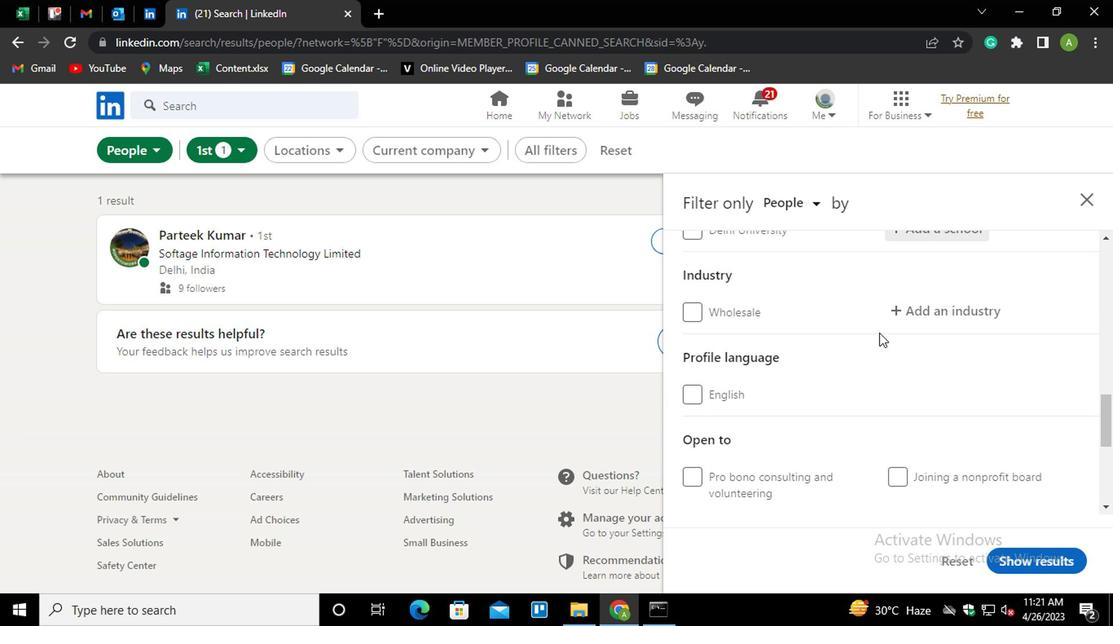 
Action: Mouse pressed left at (751, 334)
Screenshot: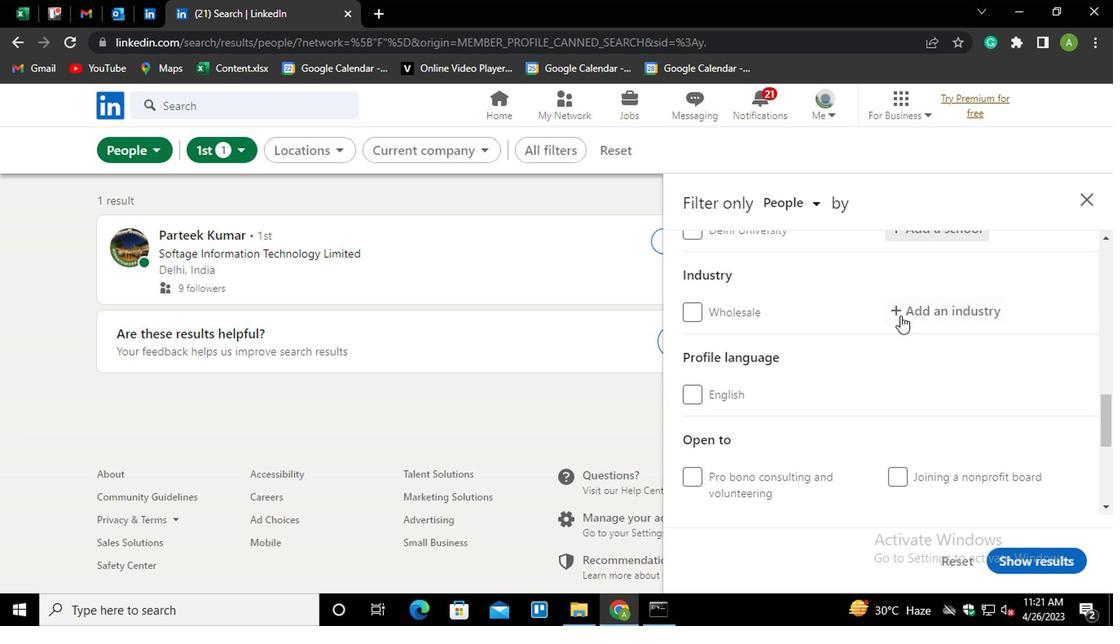 
Action: Mouse moved to (757, 334)
Screenshot: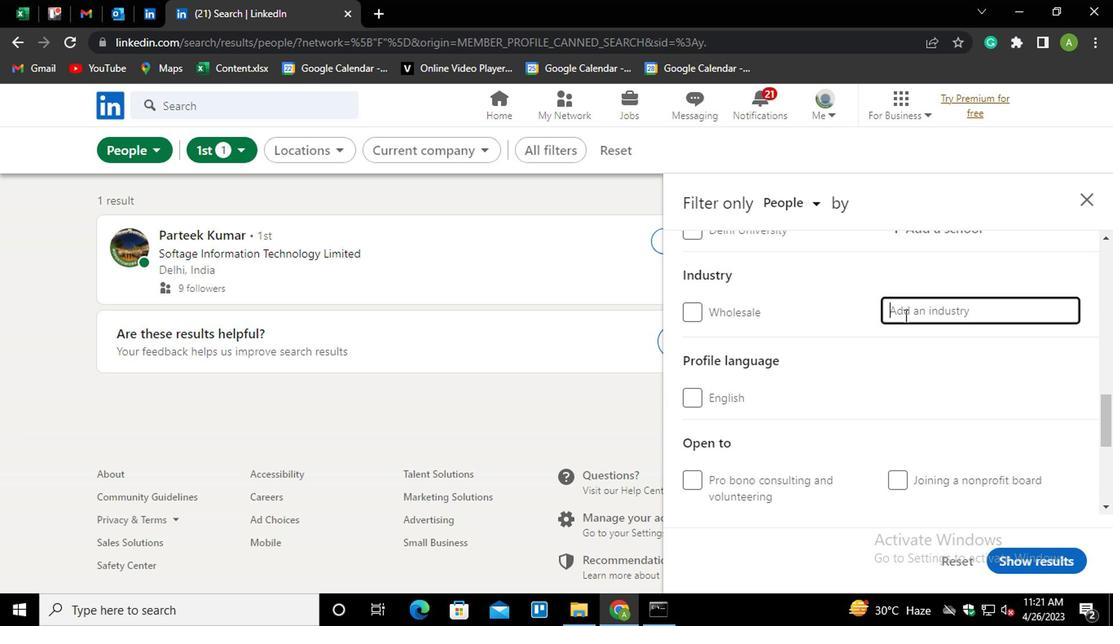 
Action: Mouse pressed left at (757, 334)
Screenshot: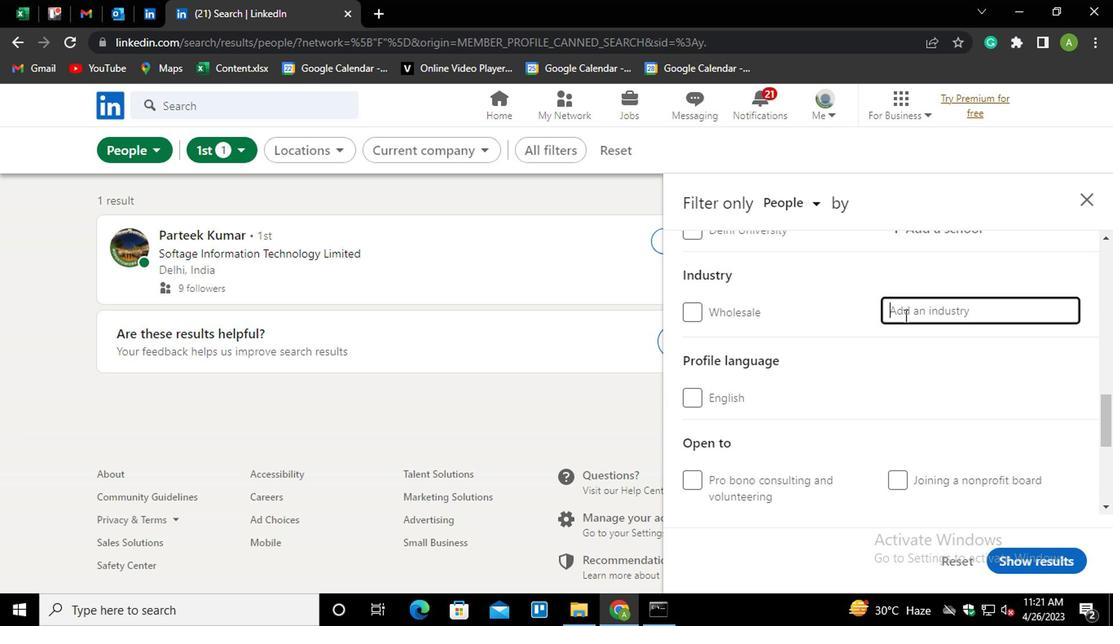 
Action: Key pressed <Key.shift_r>MENTA<Key.down><Key.enter>
Screenshot: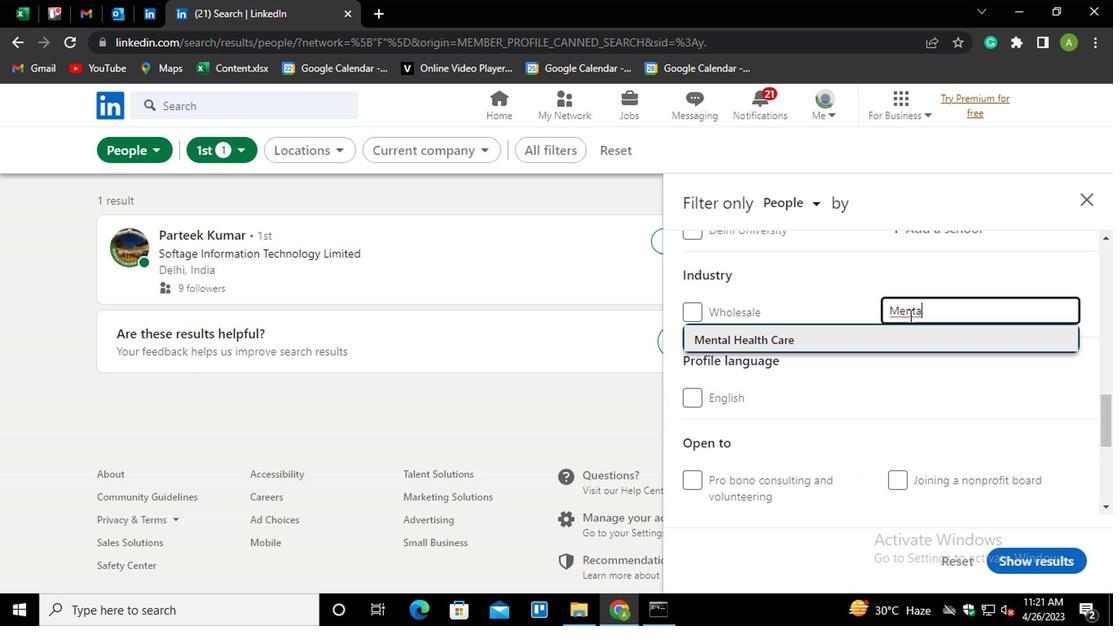 
Action: Mouse scrolled (757, 334) with delta (0, 0)
Screenshot: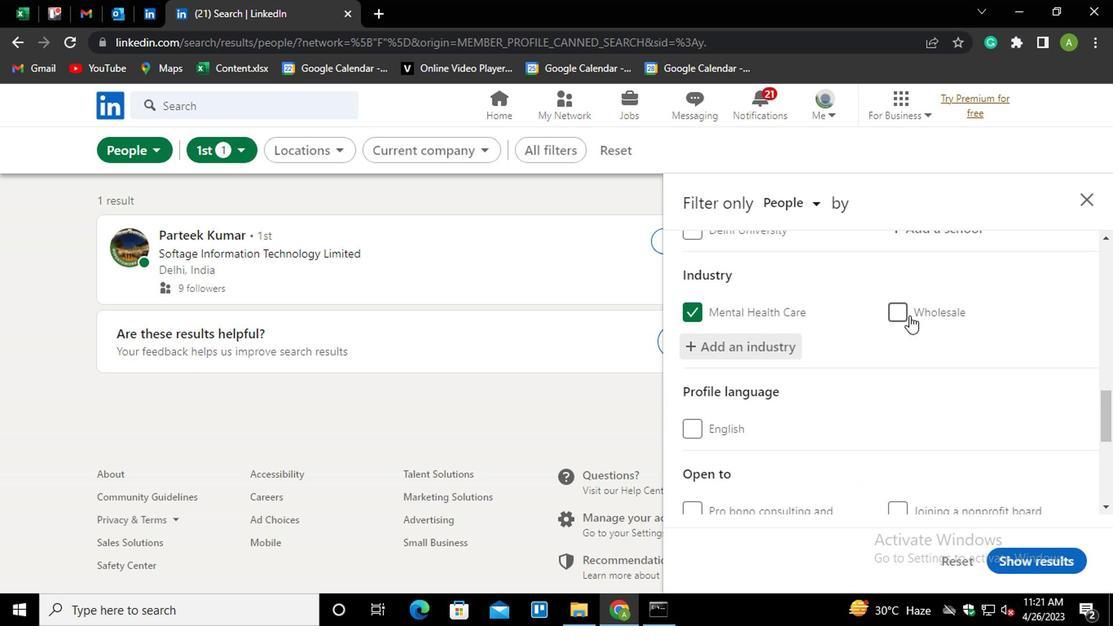 
Action: Mouse scrolled (757, 334) with delta (0, 0)
Screenshot: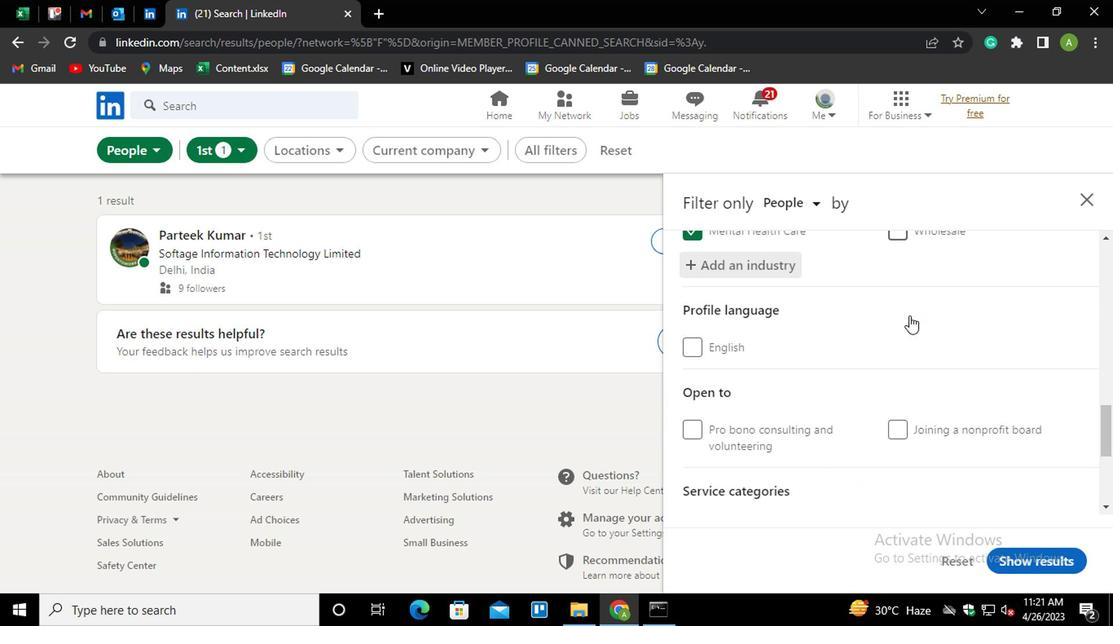
Action: Mouse moved to (753, 338)
Screenshot: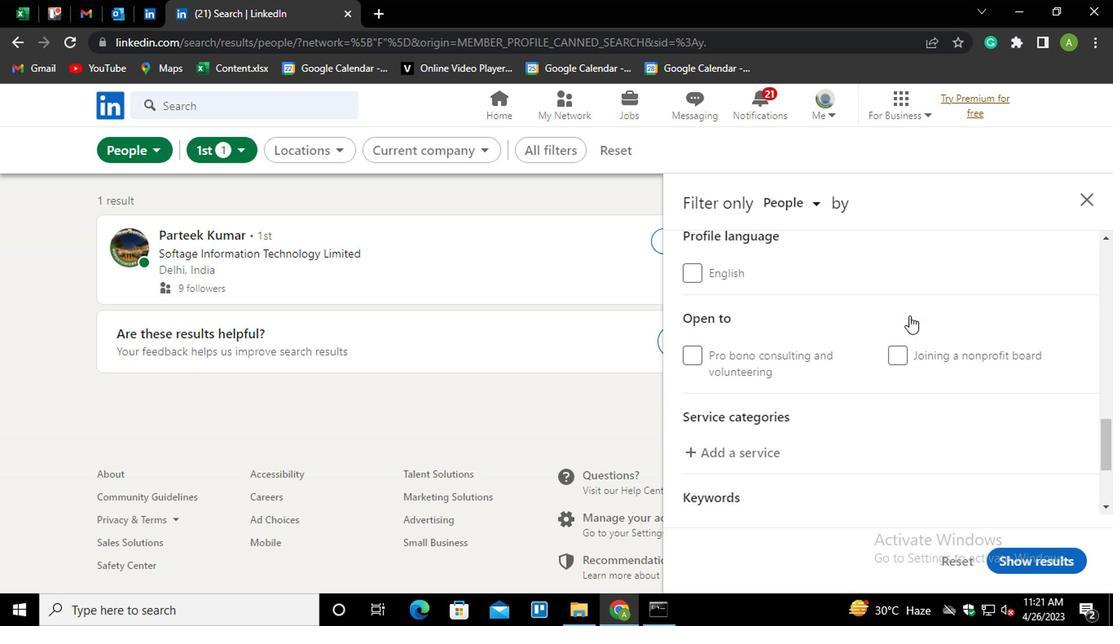
Action: Mouse scrolled (753, 338) with delta (0, 0)
Screenshot: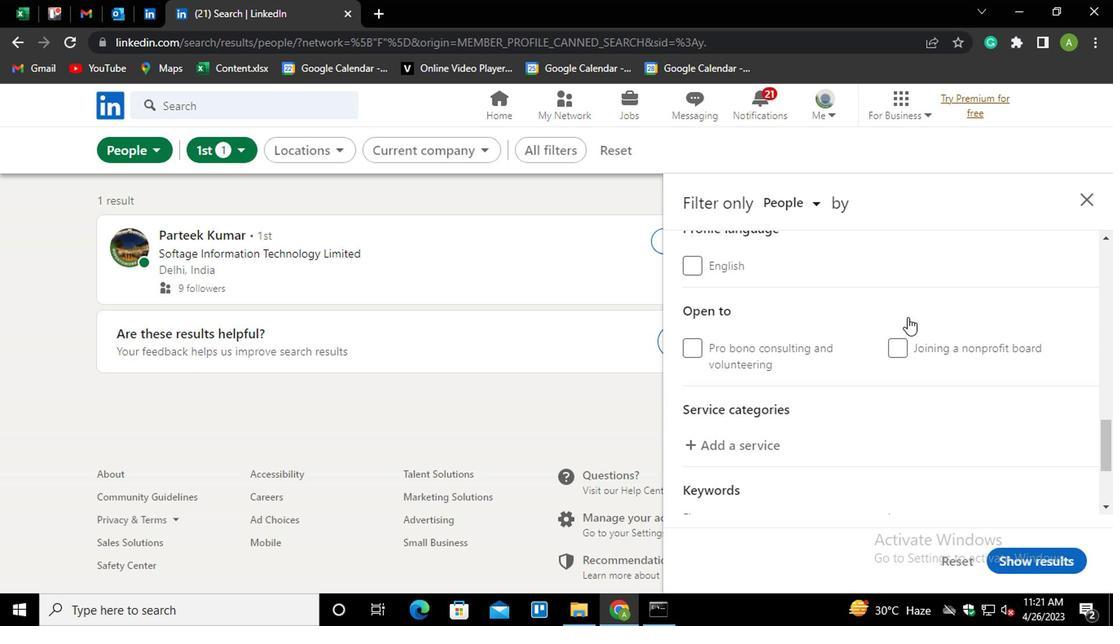 
Action: Mouse moved to (651, 371)
Screenshot: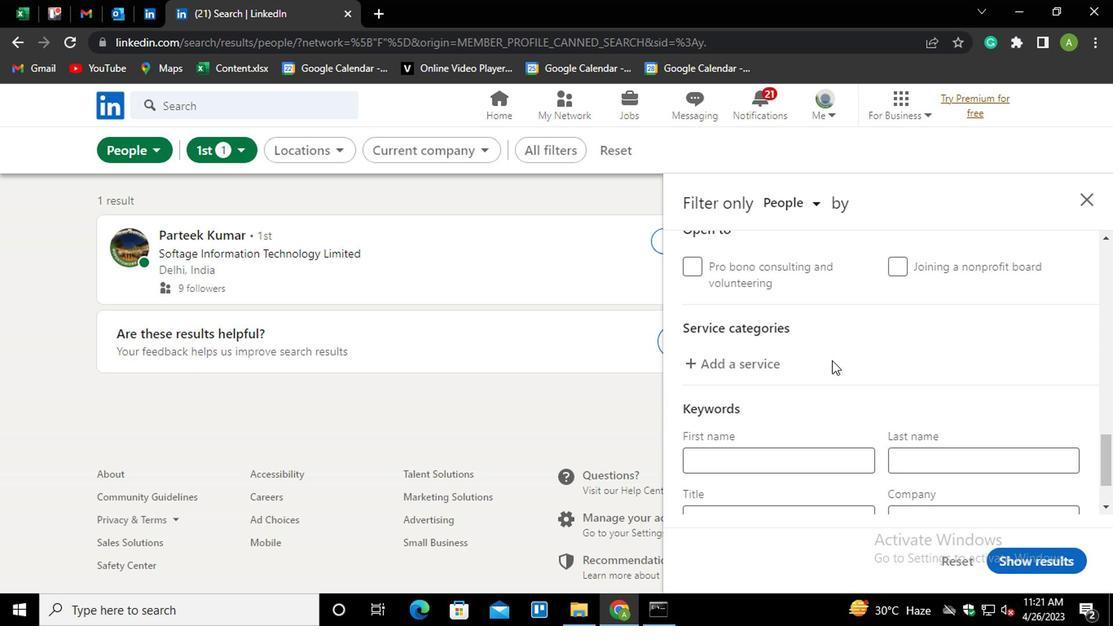 
Action: Mouse pressed left at (651, 371)
Screenshot: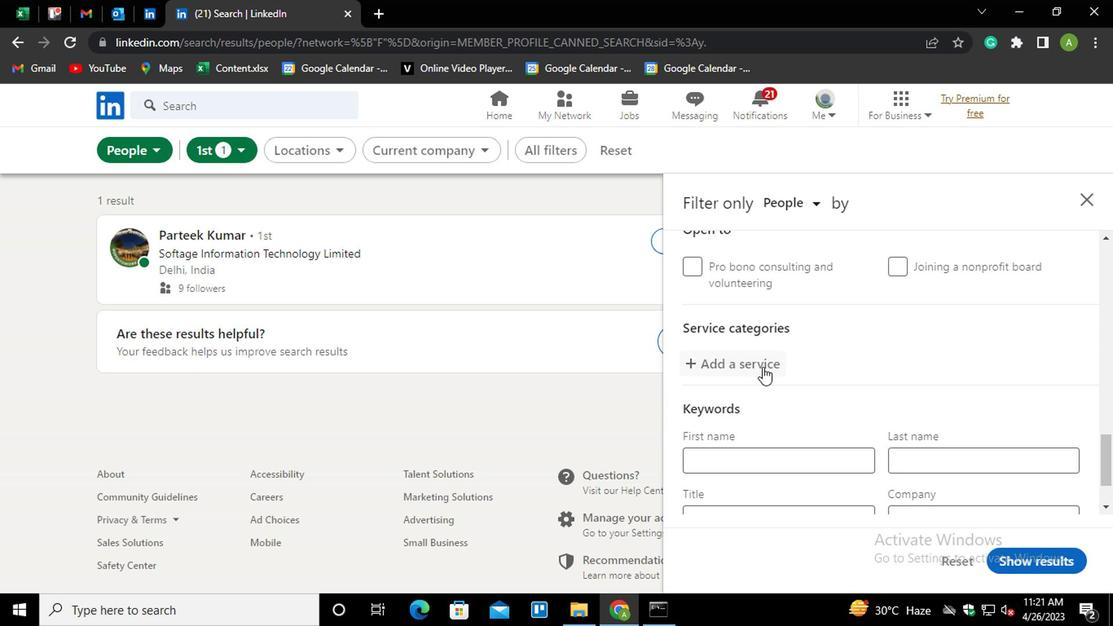 
Action: Mouse moved to (659, 369)
Screenshot: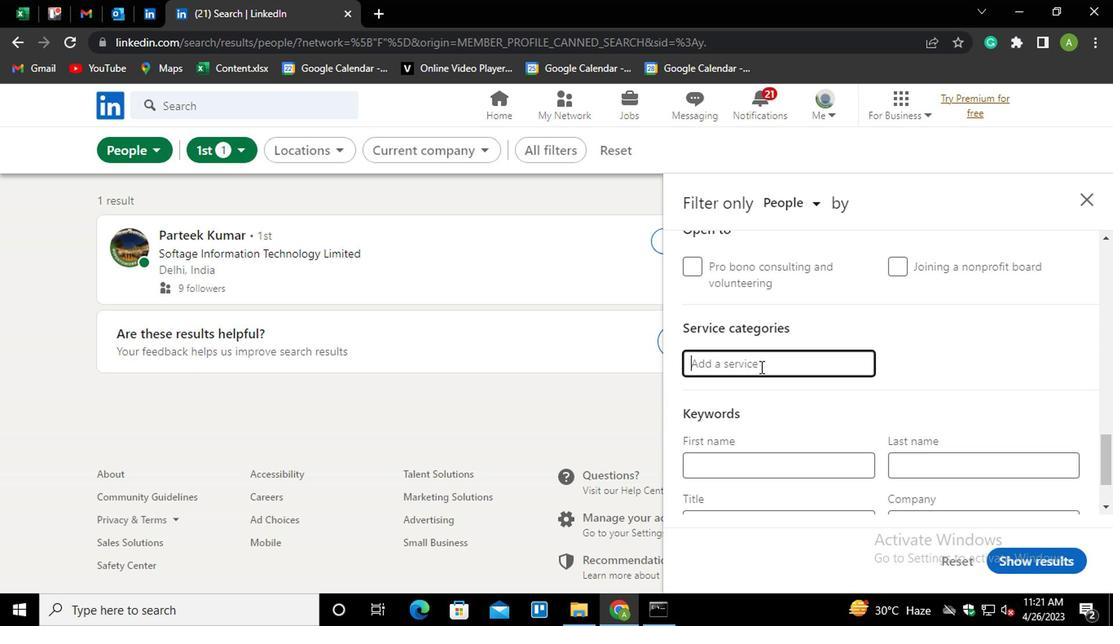 
Action: Mouse pressed left at (659, 369)
Screenshot: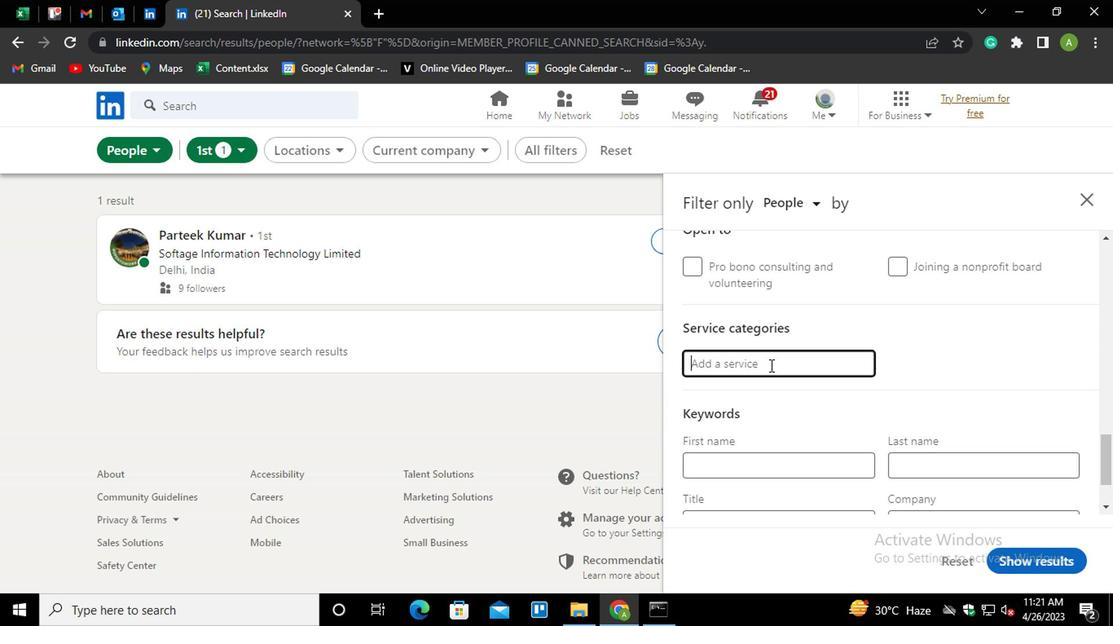 
Action: Key pressed <Key.shift_r>INFORMATIO<Key.down><Key.down><Key.enter>
Screenshot: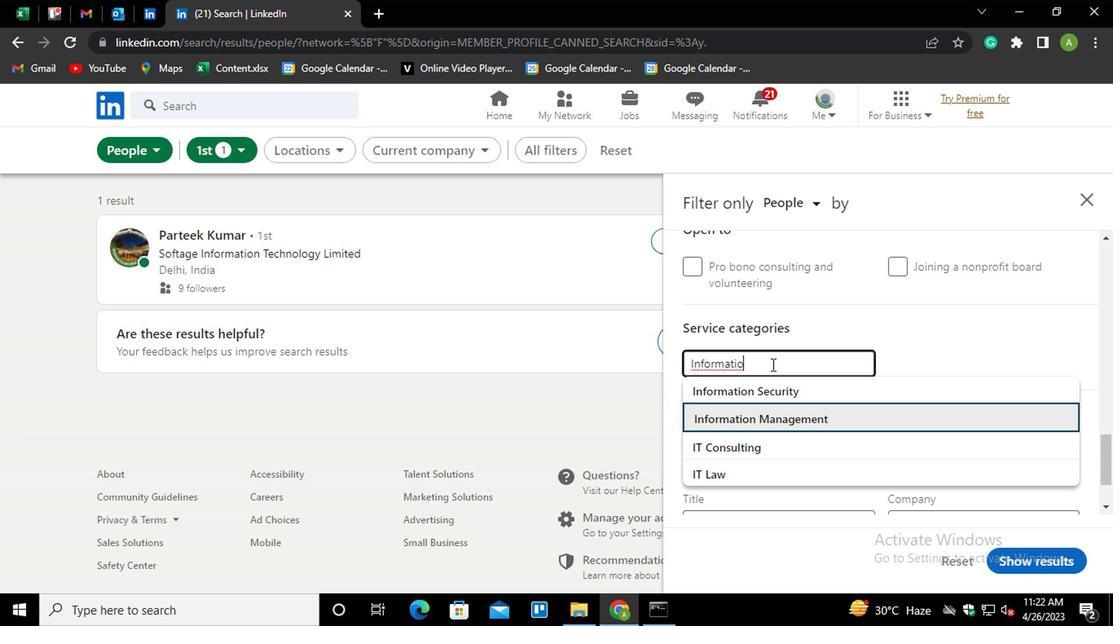 
Action: Mouse moved to (662, 367)
Screenshot: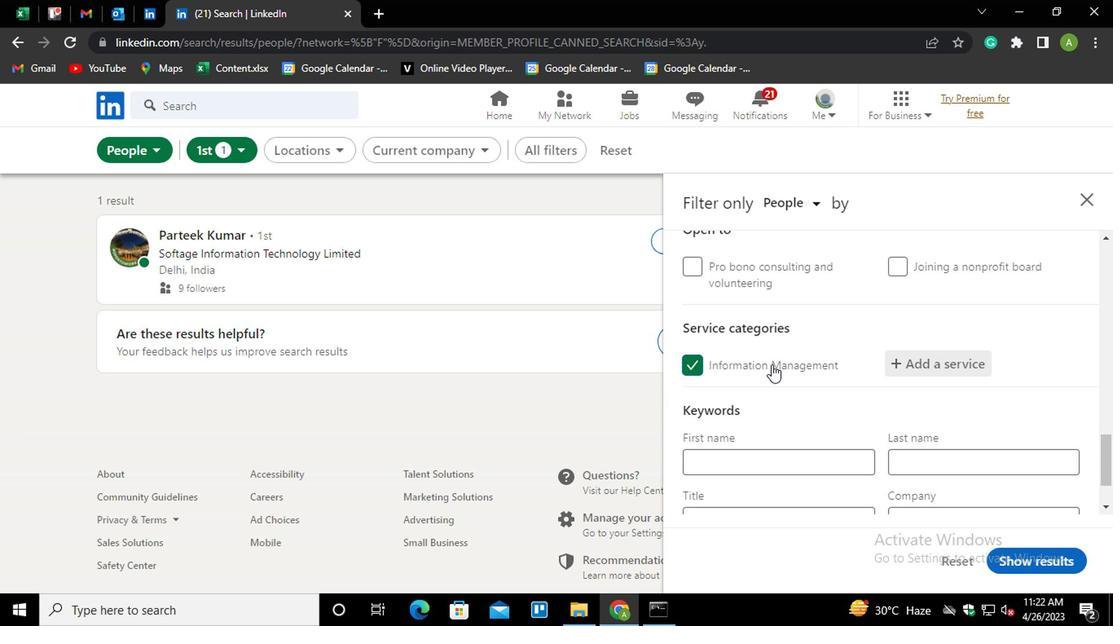 
Action: Mouse scrolled (662, 367) with delta (0, 0)
Screenshot: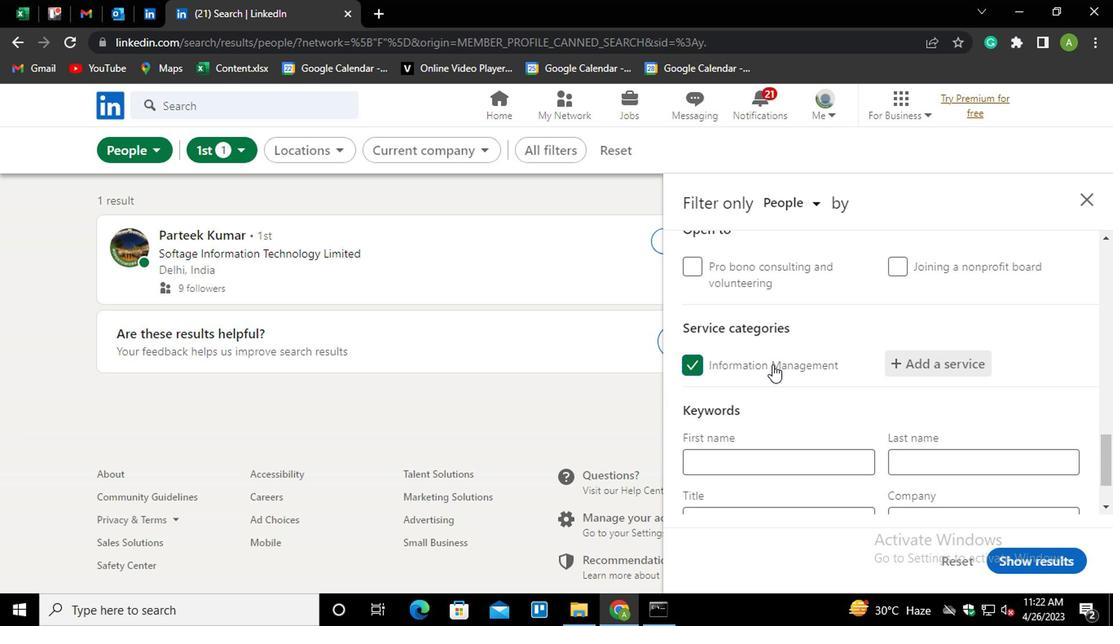 
Action: Mouse scrolled (662, 367) with delta (0, 0)
Screenshot: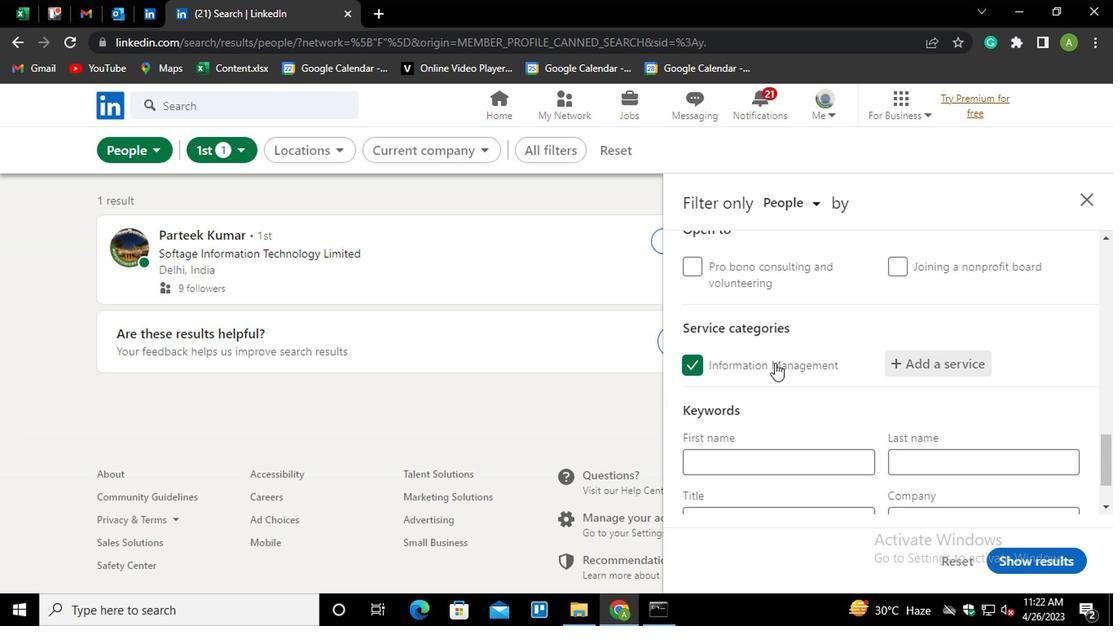 
Action: Mouse scrolled (662, 367) with delta (0, 0)
Screenshot: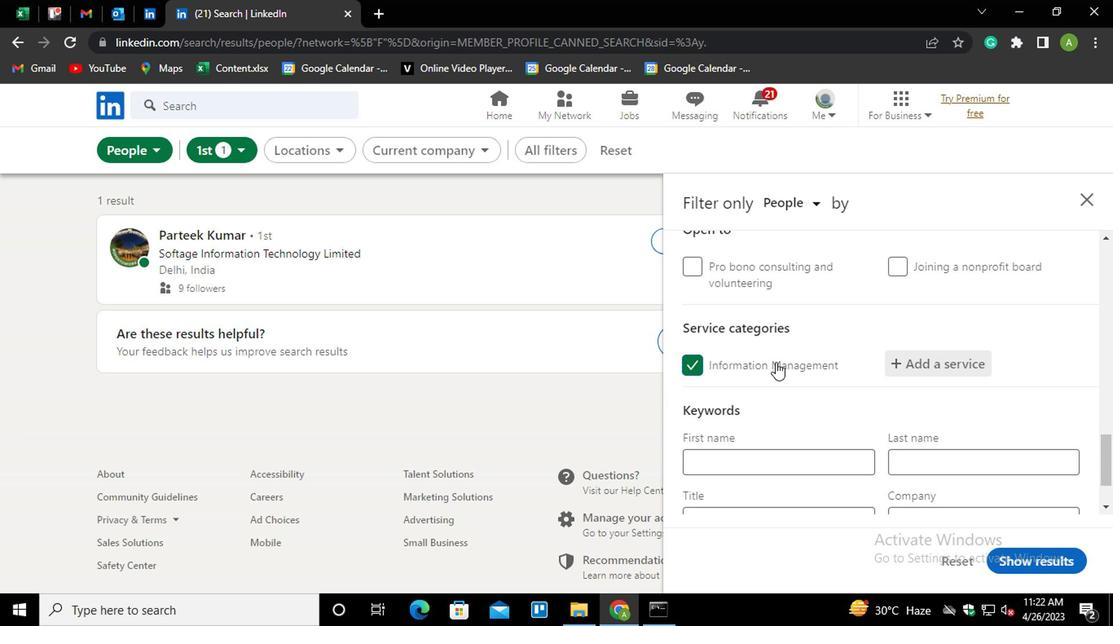 
Action: Mouse moved to (646, 422)
Screenshot: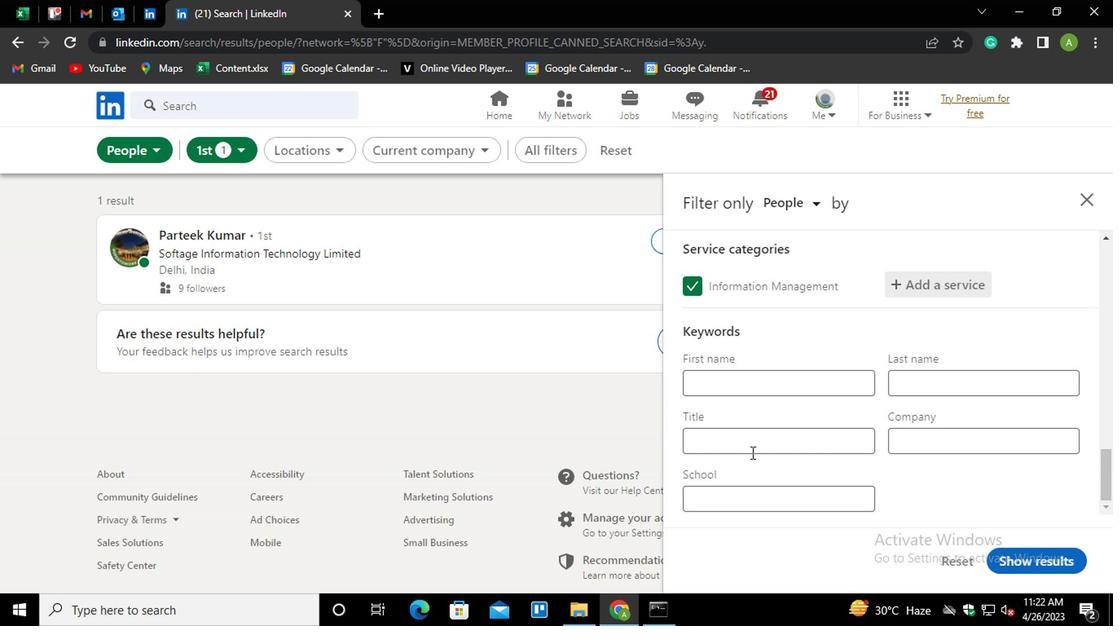 
Action: Mouse pressed left at (646, 422)
Screenshot: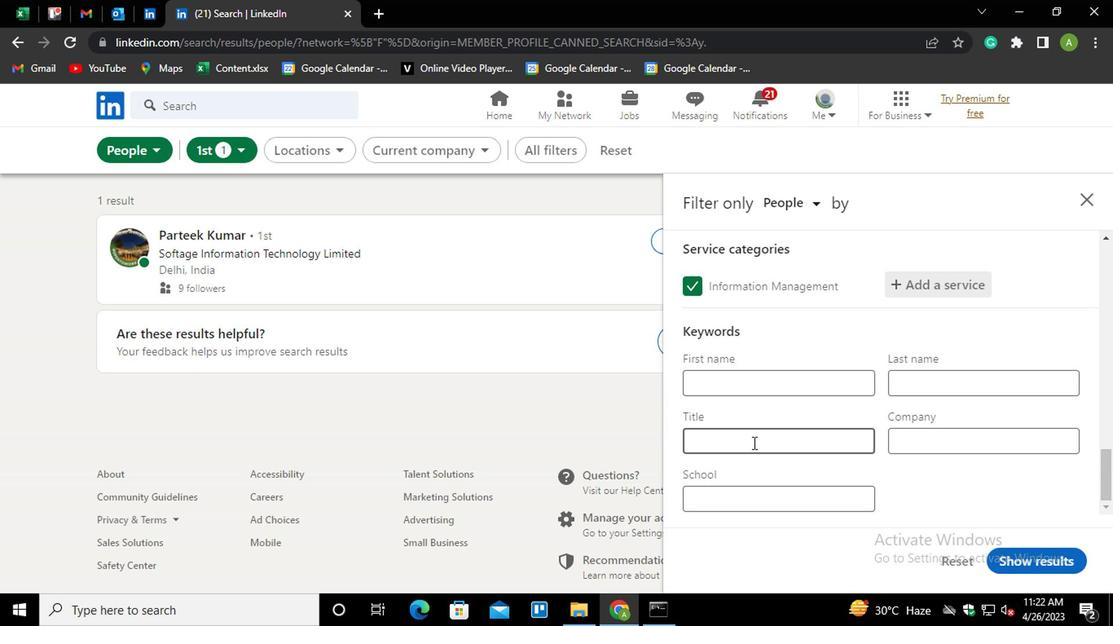 
Action: Mouse moved to (641, 425)
Screenshot: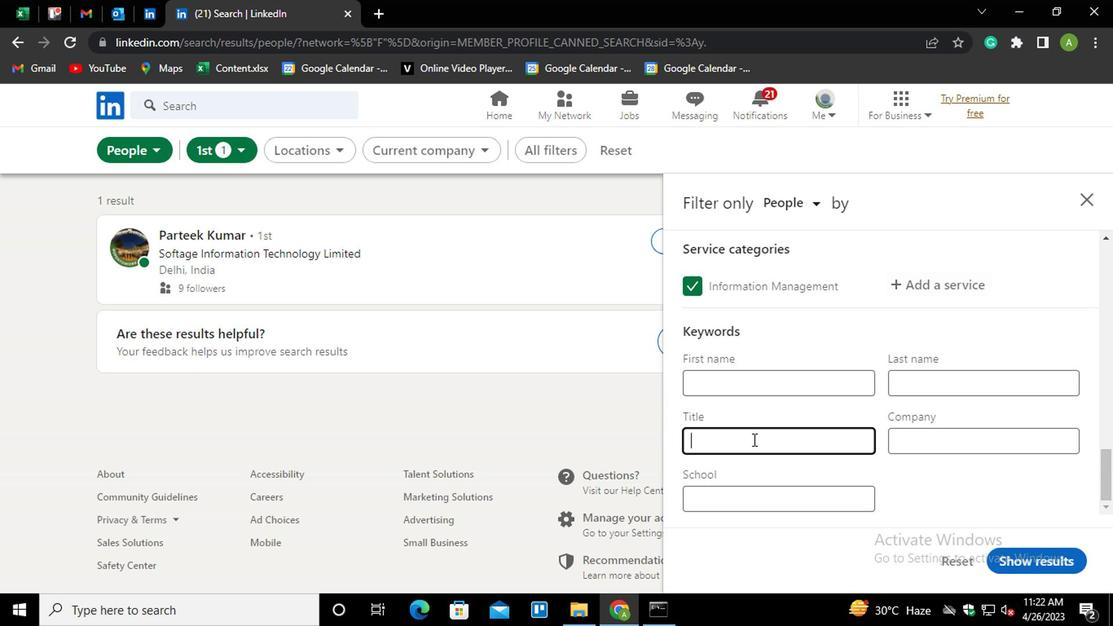 
Action: Key pressed <Key.shift>SUPERVISORS
Screenshot: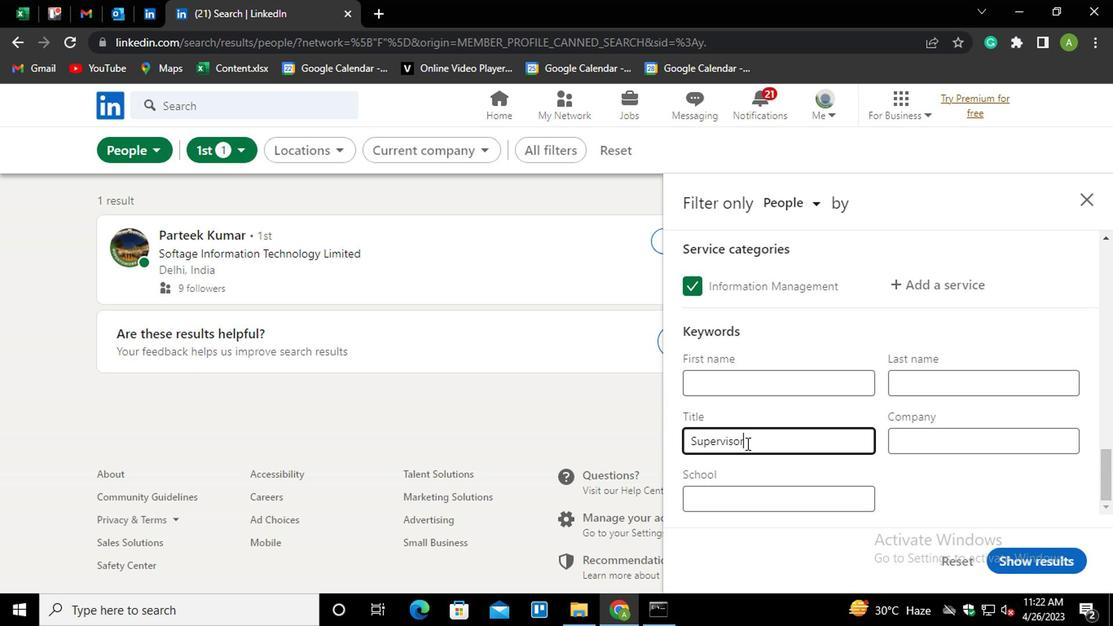 
Action: Mouse moved to (803, 460)
Screenshot: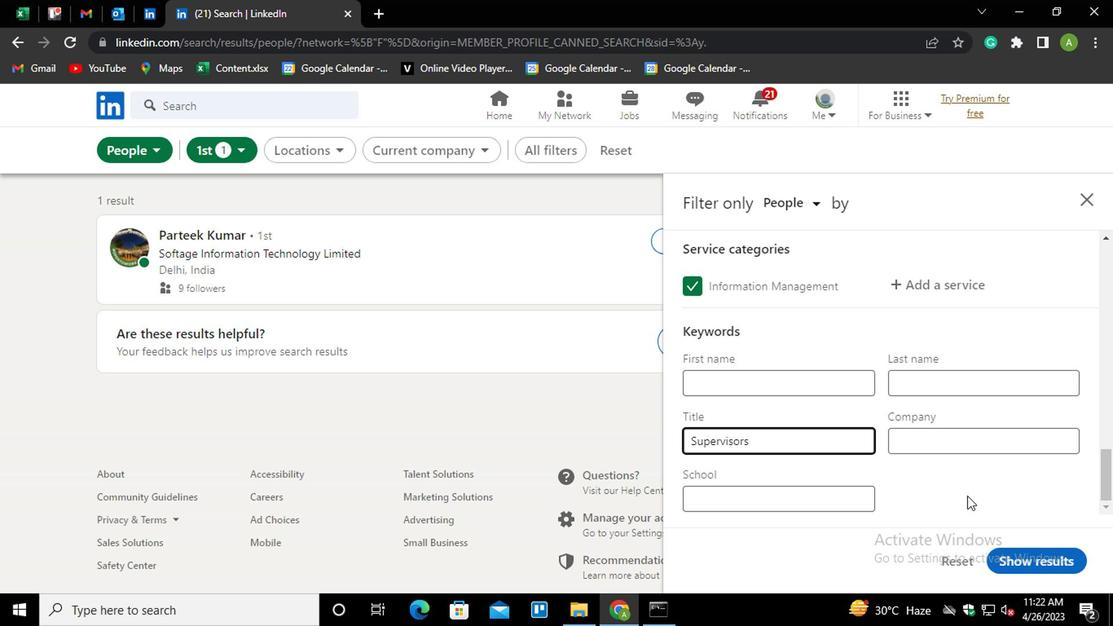 
Action: Mouse pressed left at (803, 460)
Screenshot: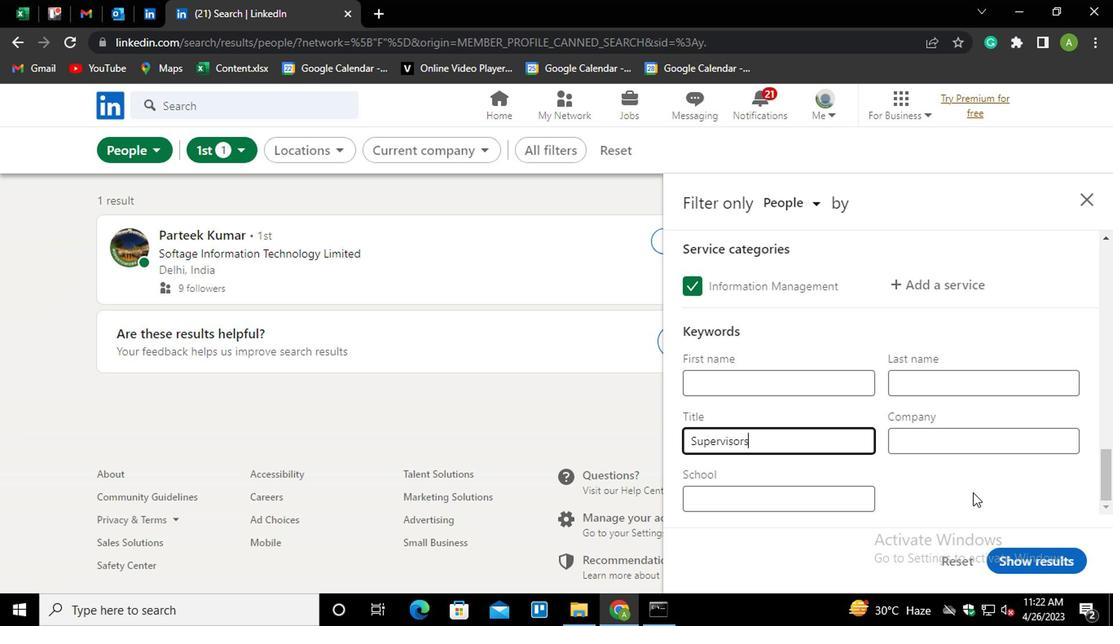 
Action: Mouse moved to (852, 501)
Screenshot: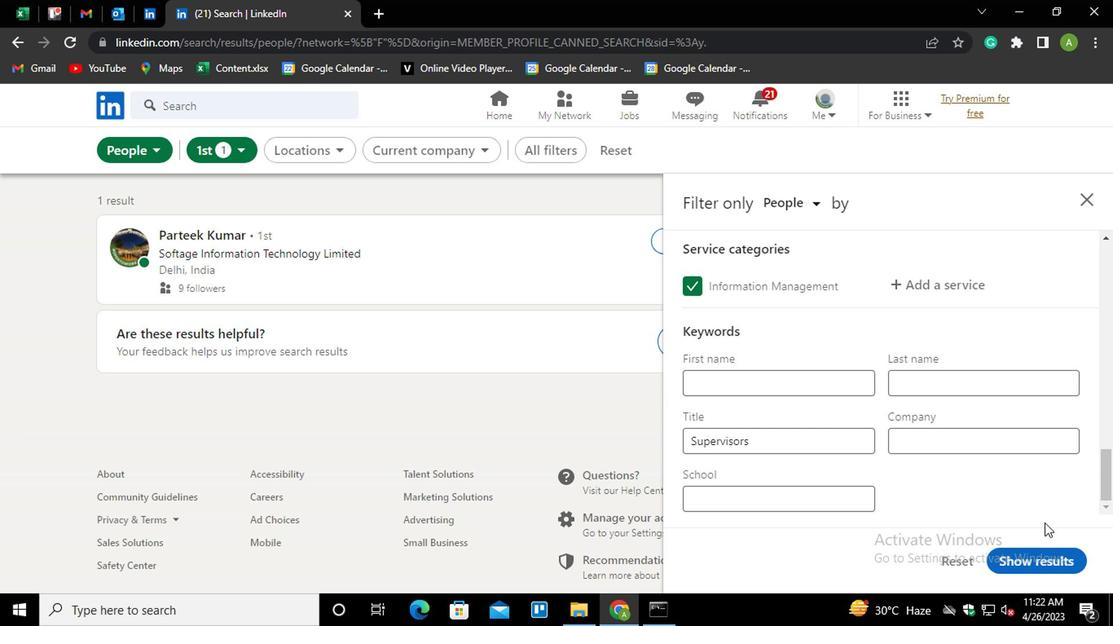 
Action: Mouse pressed left at (852, 501)
Screenshot: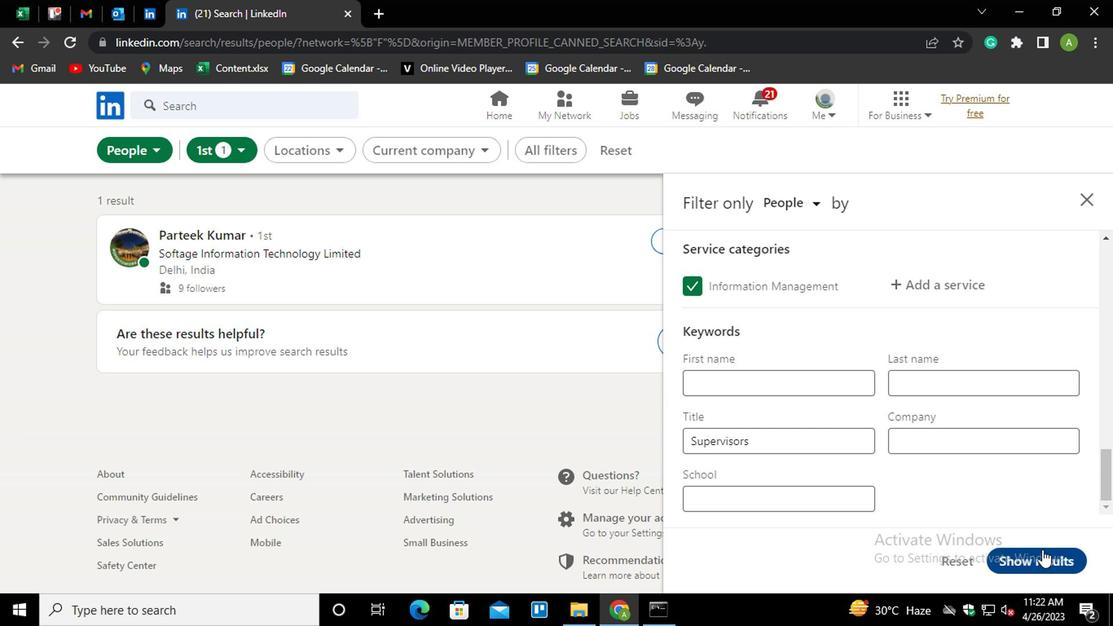 
Action: Mouse moved to (852, 502)
Screenshot: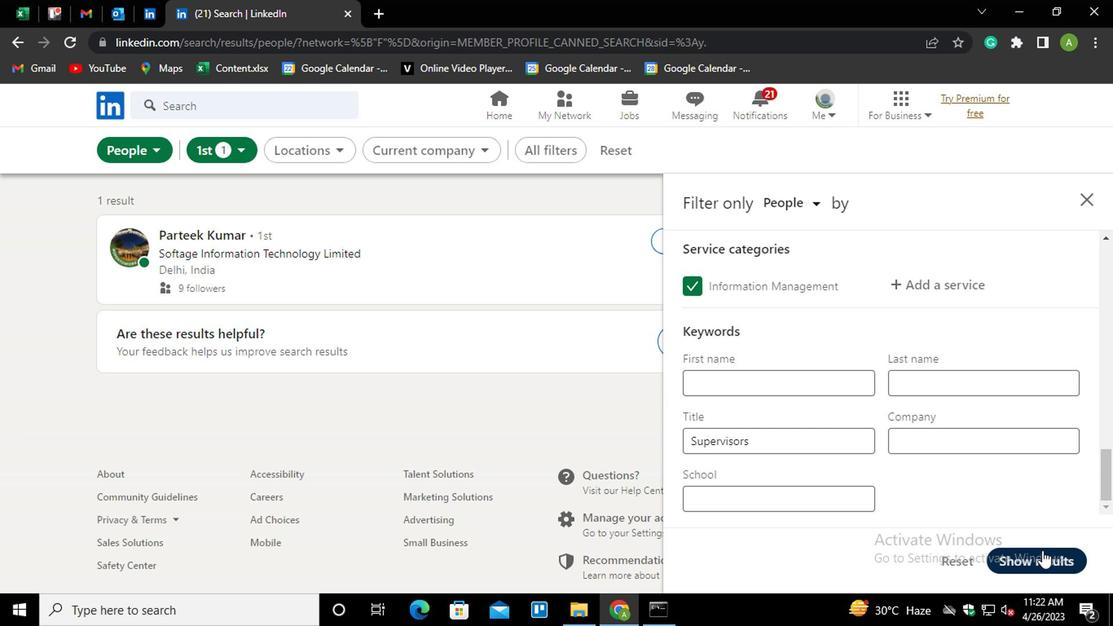 
